 Task: Look for space in Iringa, Tanzania from 6th September, 2023 to 12th September, 2023 for 4 adults in price range Rs.10000 to Rs.14000. Place can be private room with 4 bedrooms having 4 beds and 4 bathrooms. Property type can be house, flat, guest house. Amenities needed are: wifi, TV, free parkinig on premises, gym, breakfast. Booking option can be shelf check-in. Required host language is English.
Action: Mouse moved to (445, 89)
Screenshot: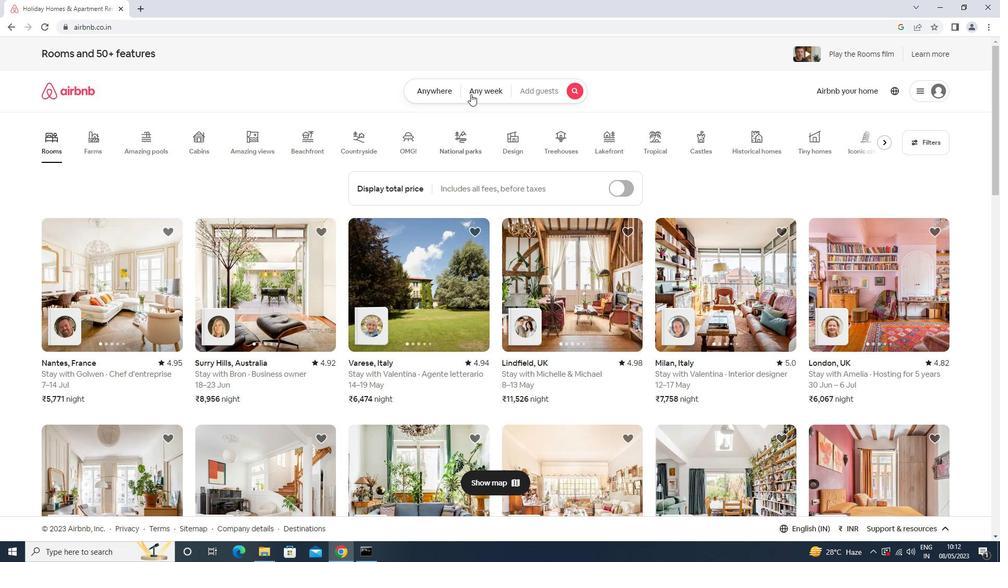 
Action: Mouse pressed left at (445, 89)
Screenshot: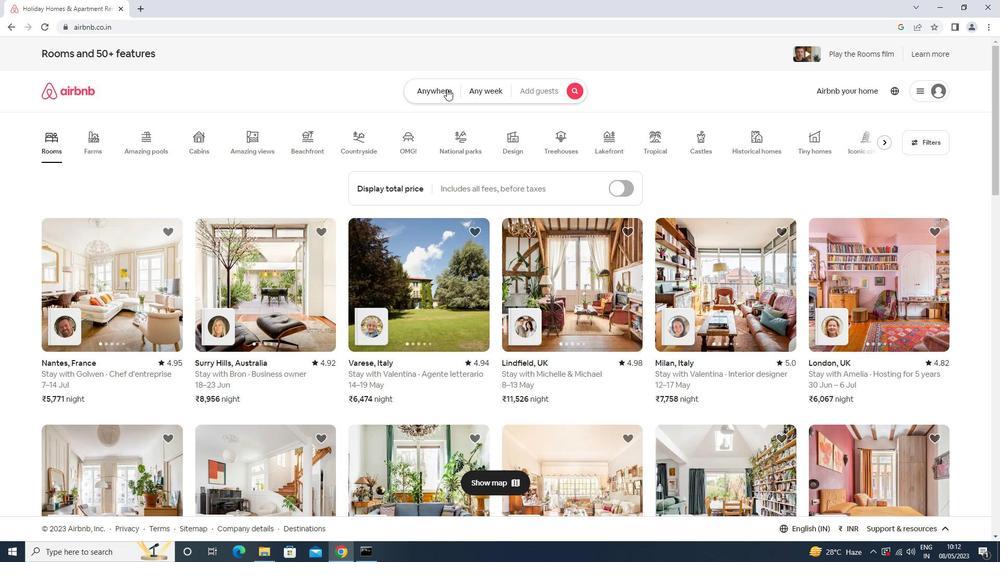 
Action: Mouse moved to (417, 126)
Screenshot: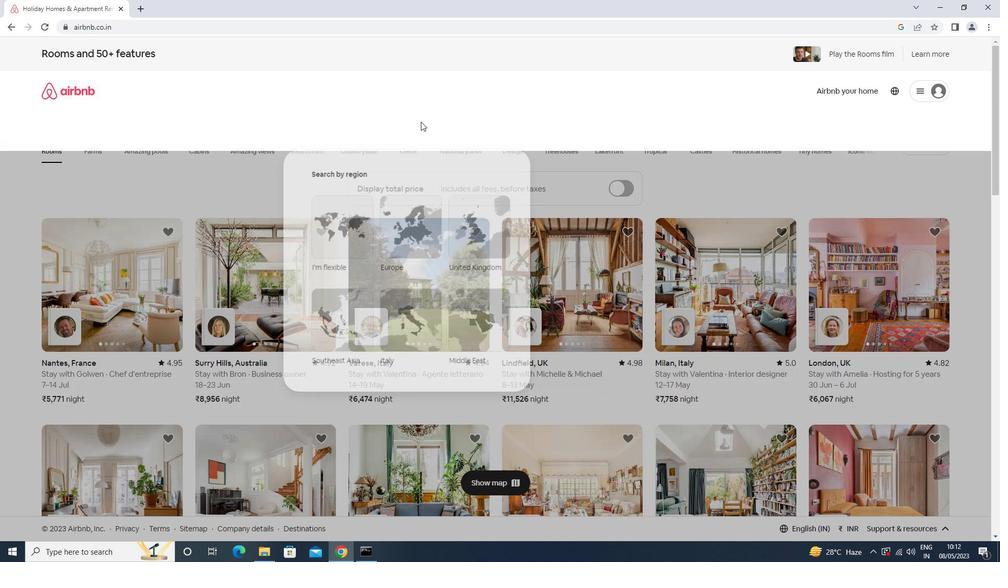 
Action: Mouse pressed left at (417, 126)
Screenshot: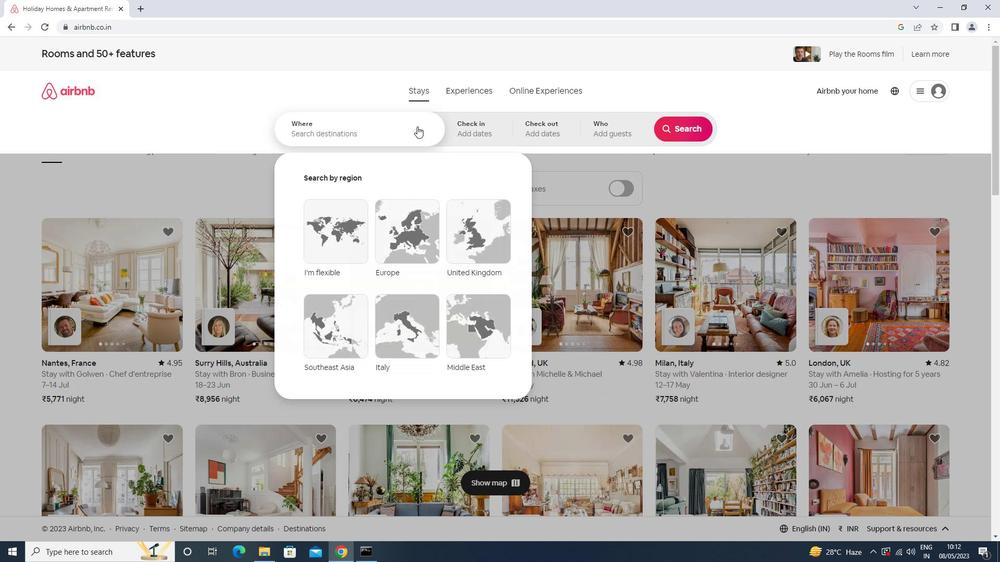 
Action: Key pressed <Key.shift>URINGA,<Key.space><Key.shift>TANZANIA<Key.down><Key.enter>
Screenshot: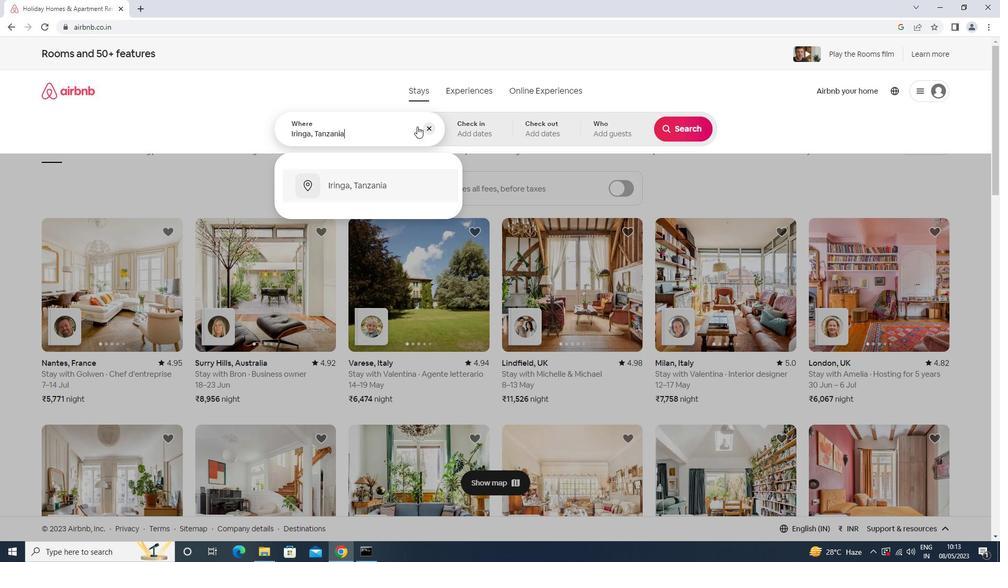 
Action: Mouse moved to (678, 217)
Screenshot: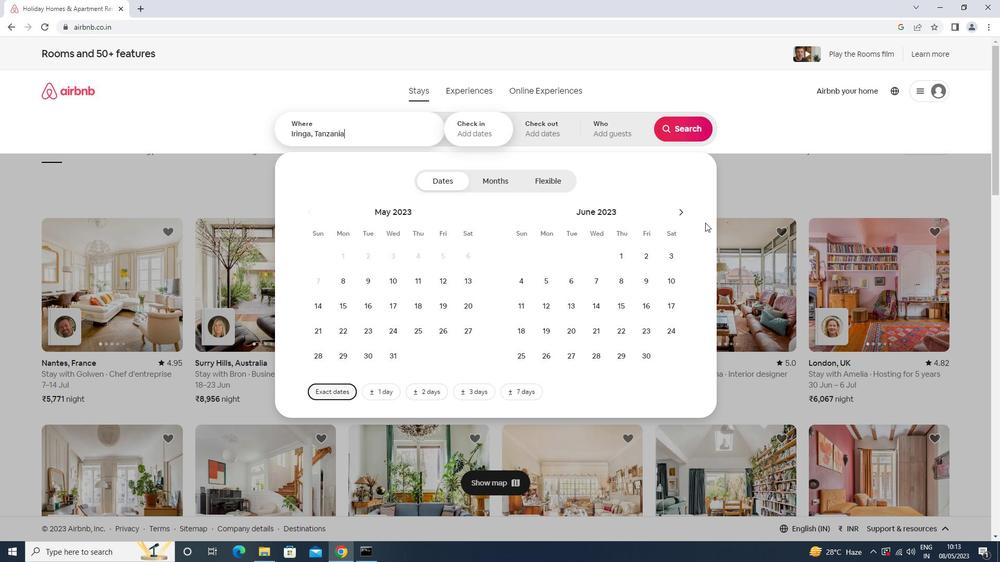 
Action: Mouse pressed left at (678, 217)
Screenshot: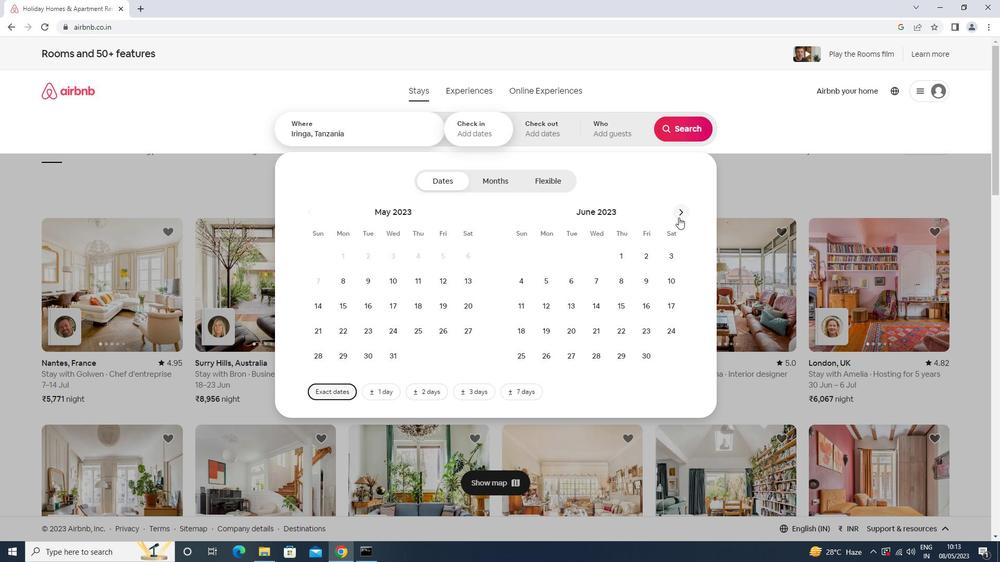 
Action: Mouse pressed left at (678, 217)
Screenshot: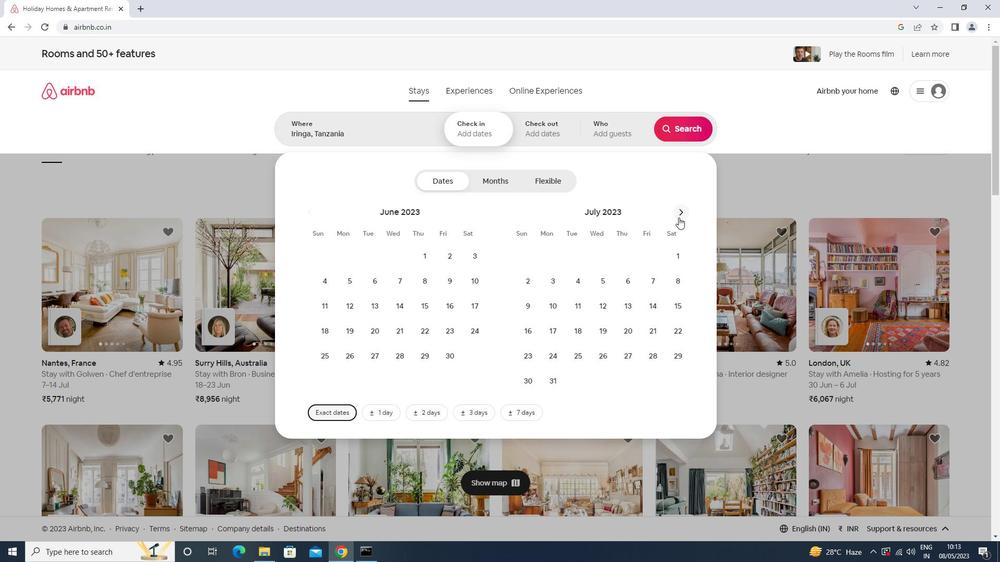 
Action: Mouse pressed left at (678, 217)
Screenshot: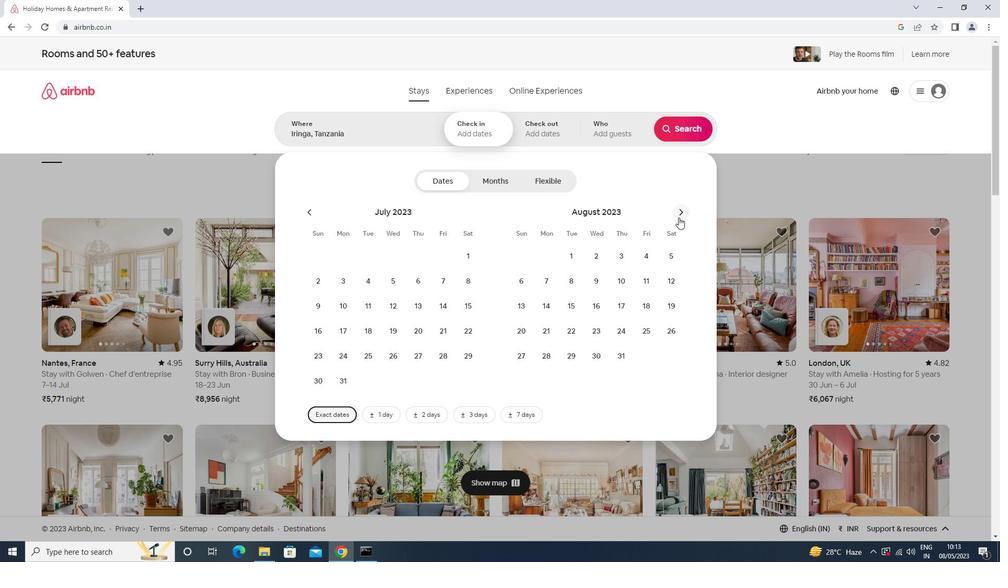 
Action: Mouse pressed left at (678, 217)
Screenshot: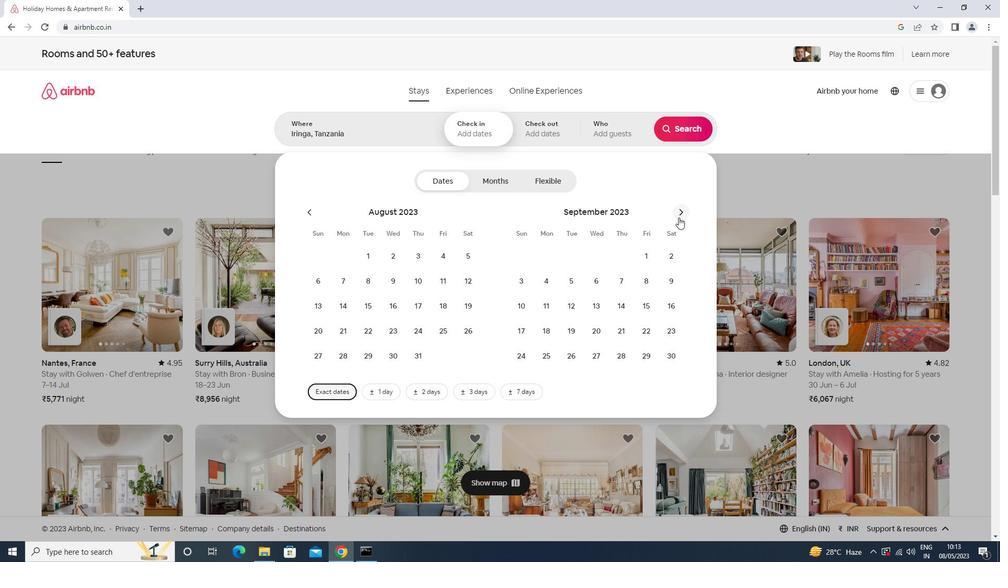 
Action: Mouse moved to (389, 274)
Screenshot: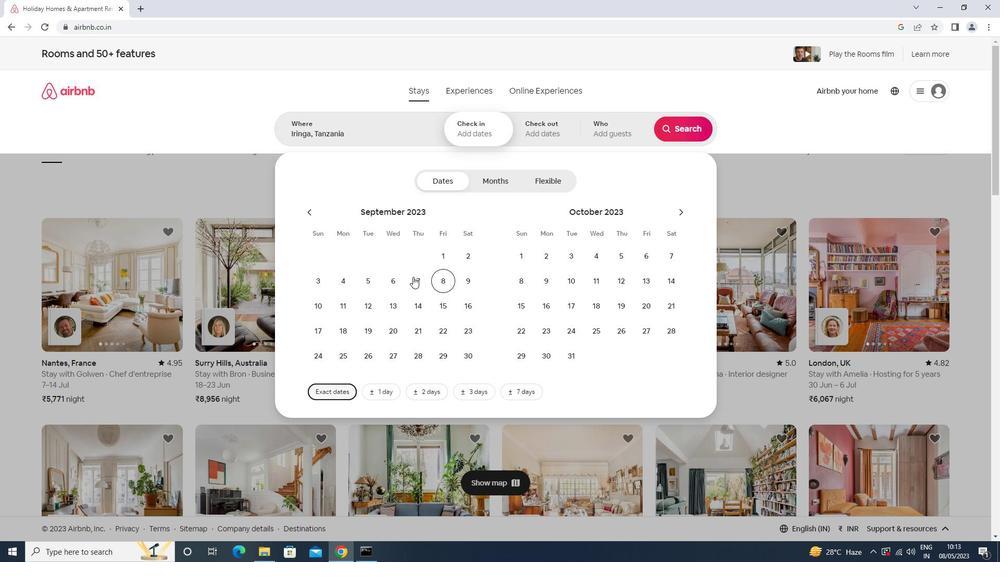 
Action: Mouse pressed left at (389, 274)
Screenshot: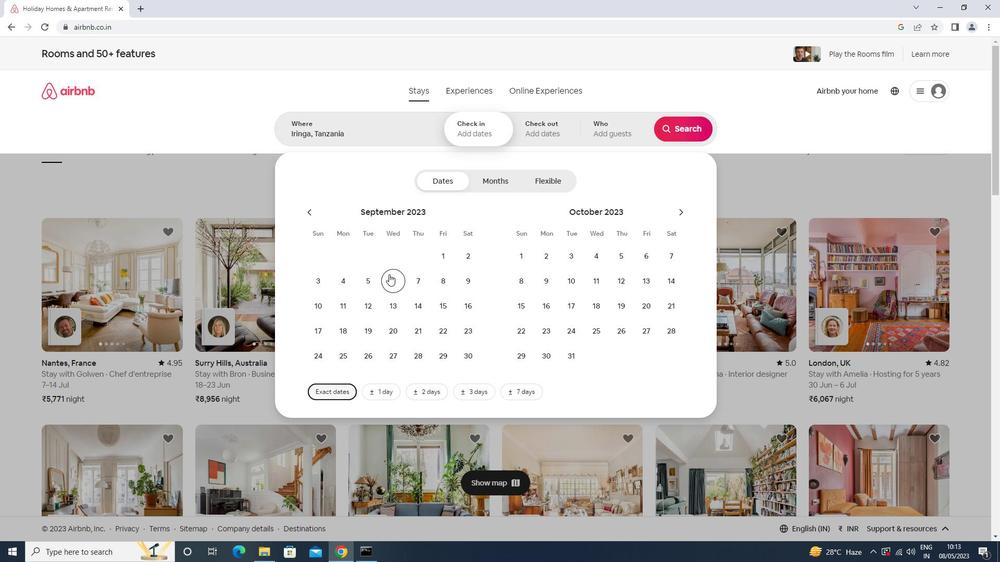 
Action: Mouse moved to (366, 308)
Screenshot: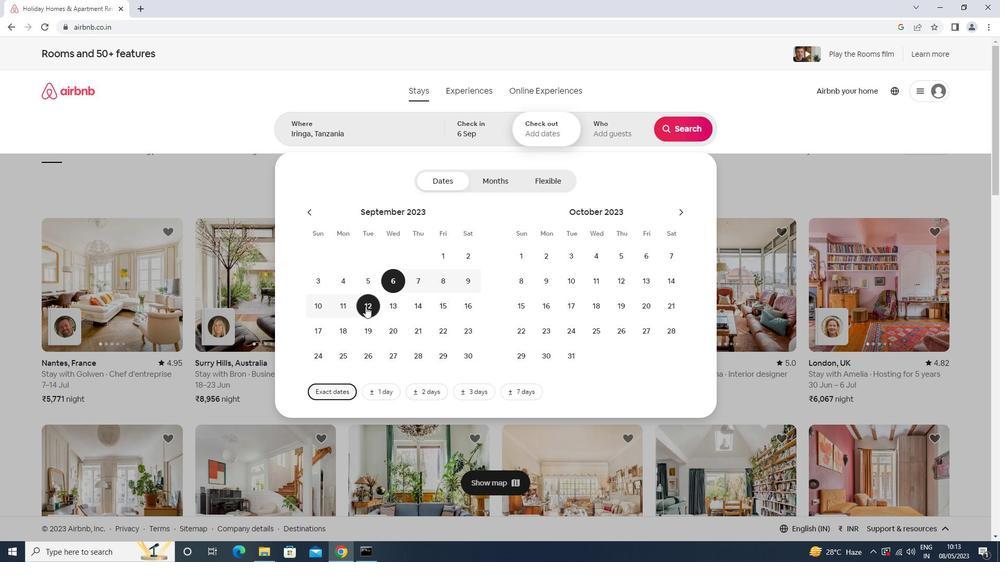 
Action: Mouse pressed left at (366, 308)
Screenshot: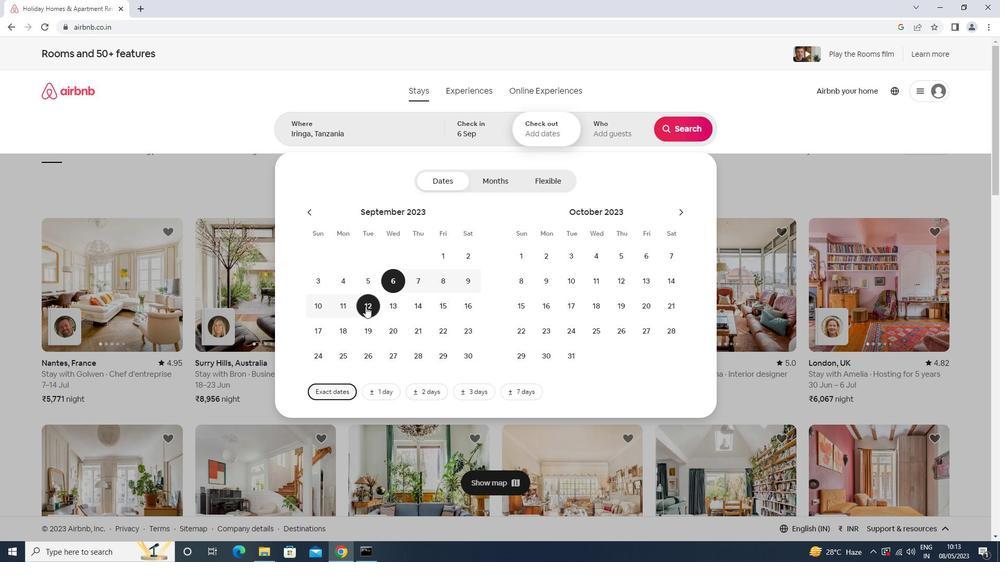 
Action: Mouse moved to (609, 134)
Screenshot: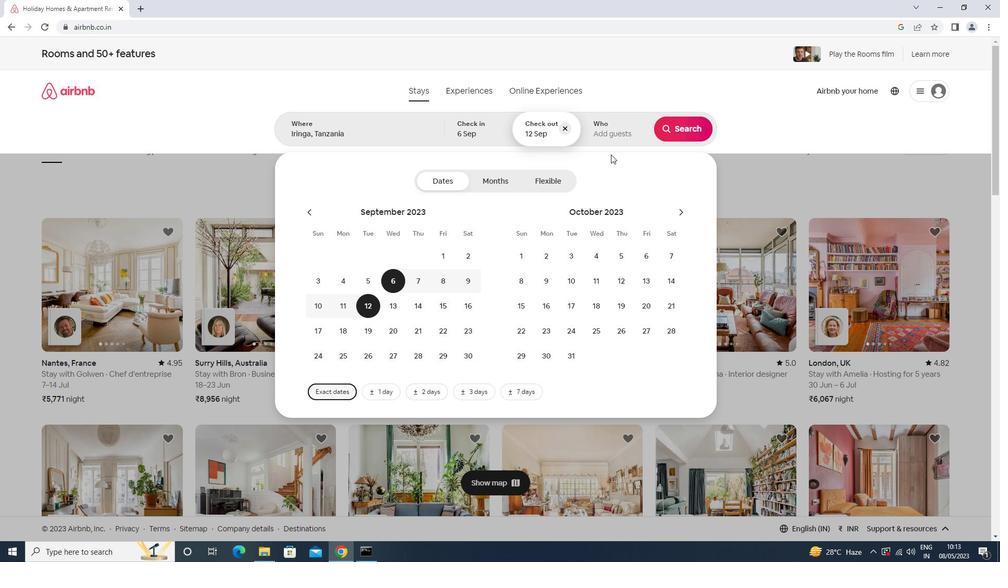 
Action: Mouse pressed left at (609, 134)
Screenshot: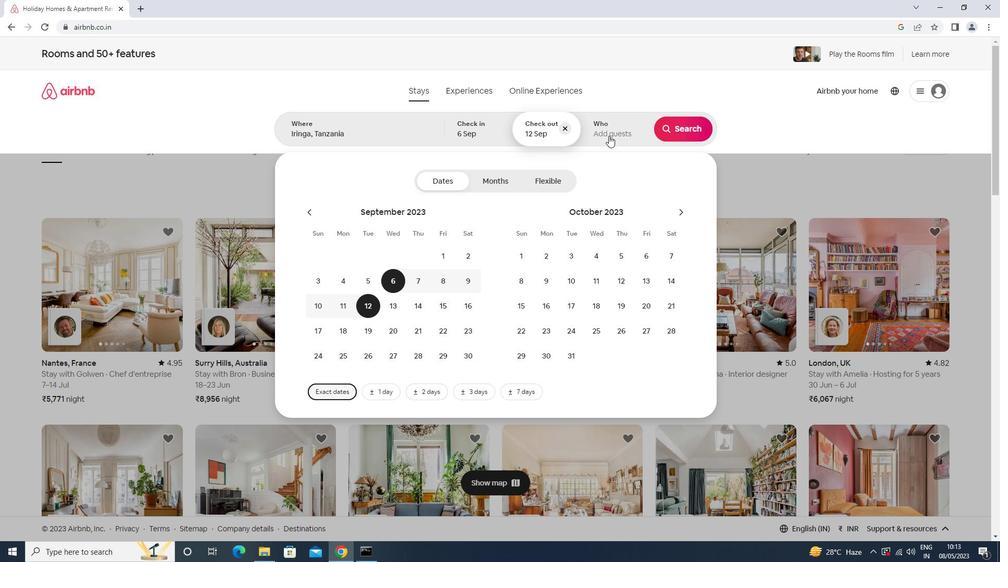 
Action: Mouse moved to (688, 183)
Screenshot: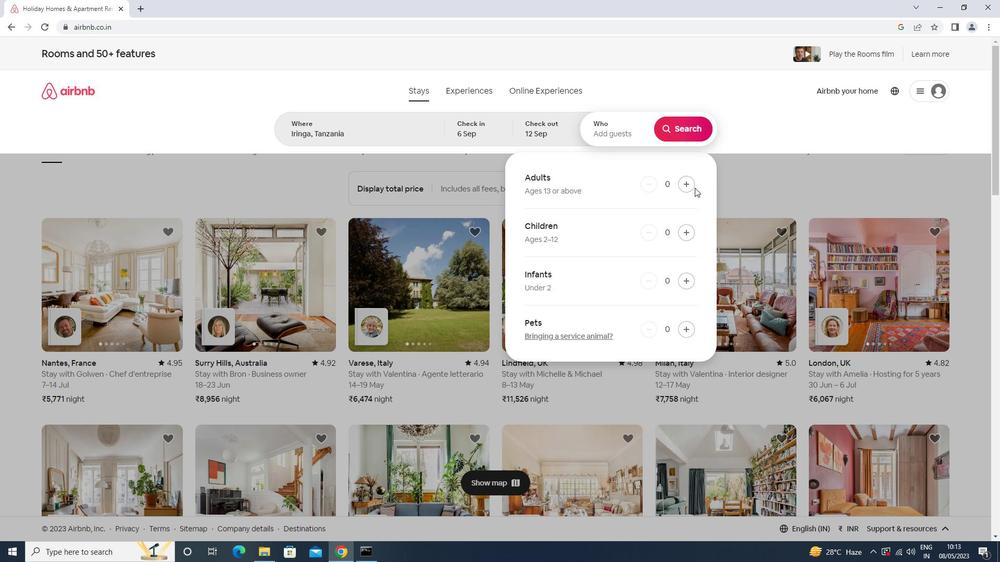 
Action: Mouse pressed left at (688, 183)
Screenshot: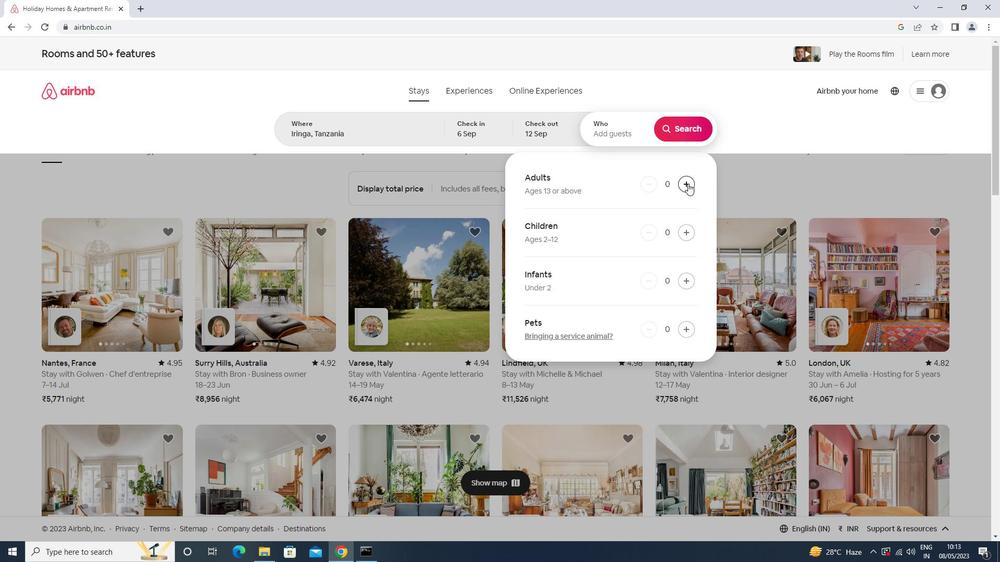 
Action: Mouse pressed left at (688, 183)
Screenshot: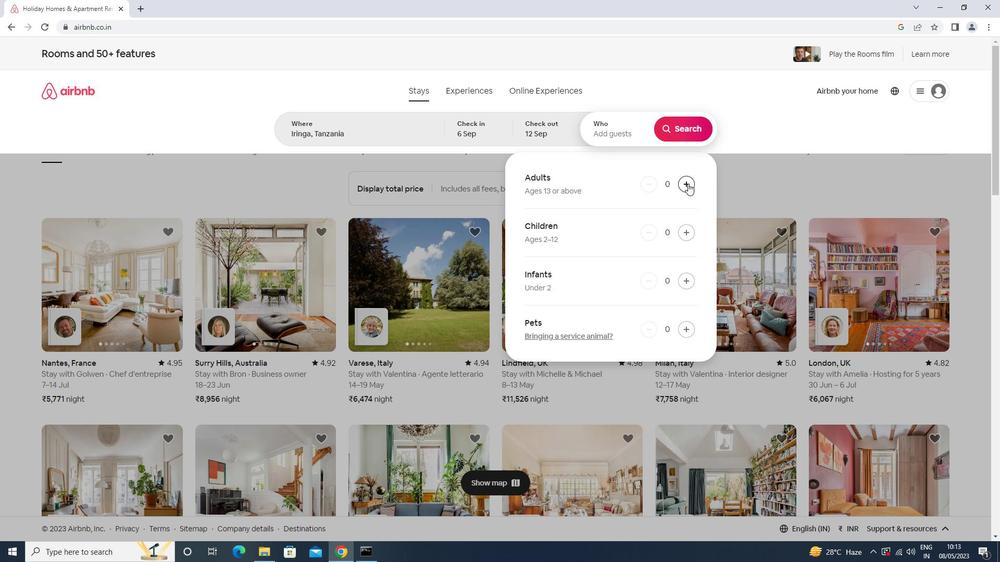 
Action: Mouse pressed left at (688, 183)
Screenshot: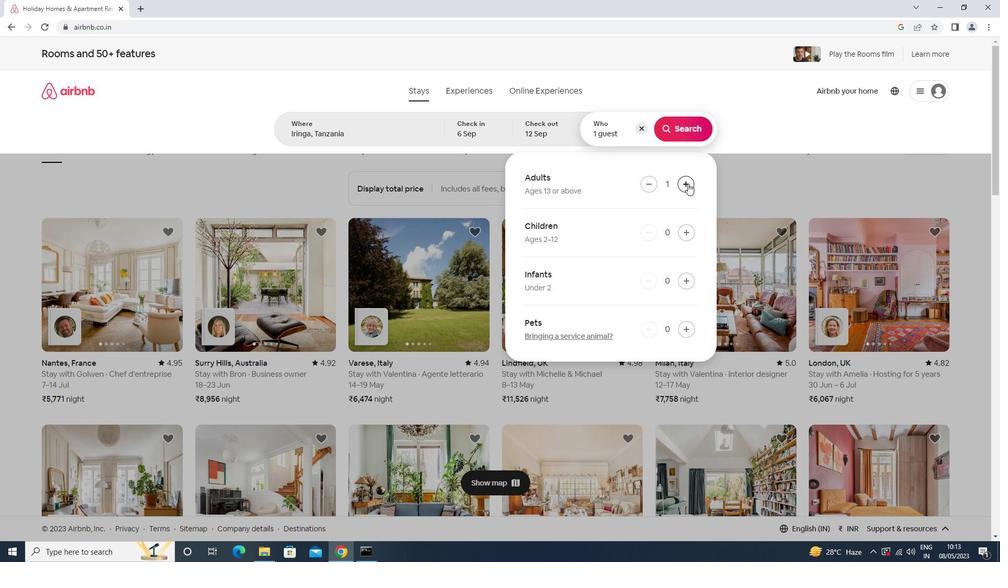 
Action: Mouse pressed left at (688, 183)
Screenshot: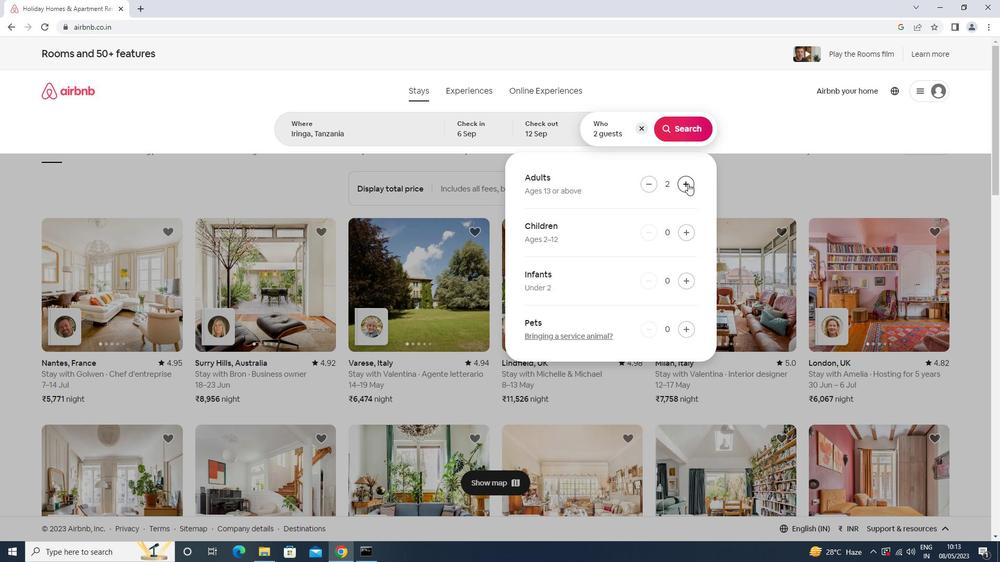 
Action: Mouse pressed left at (688, 183)
Screenshot: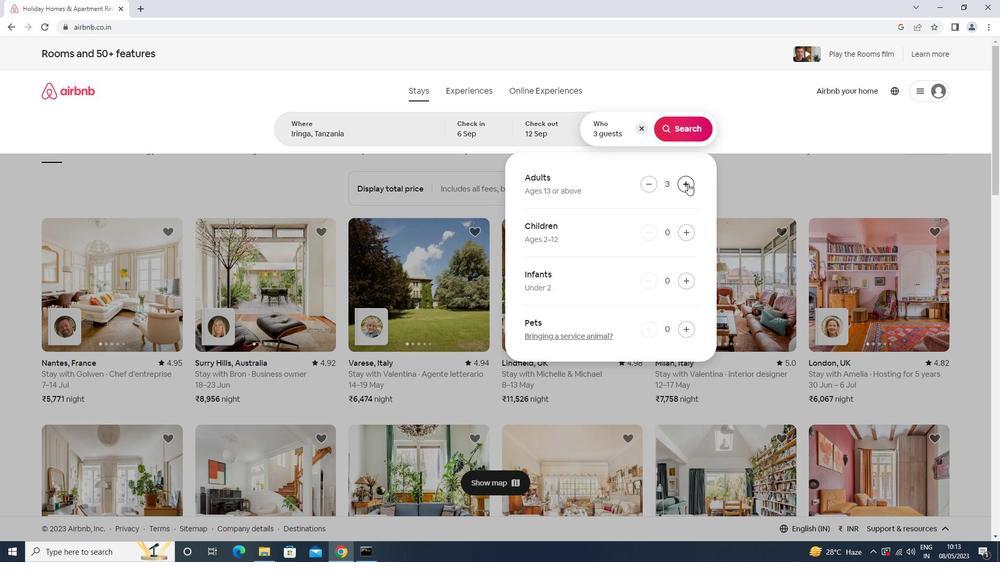 
Action: Mouse moved to (655, 186)
Screenshot: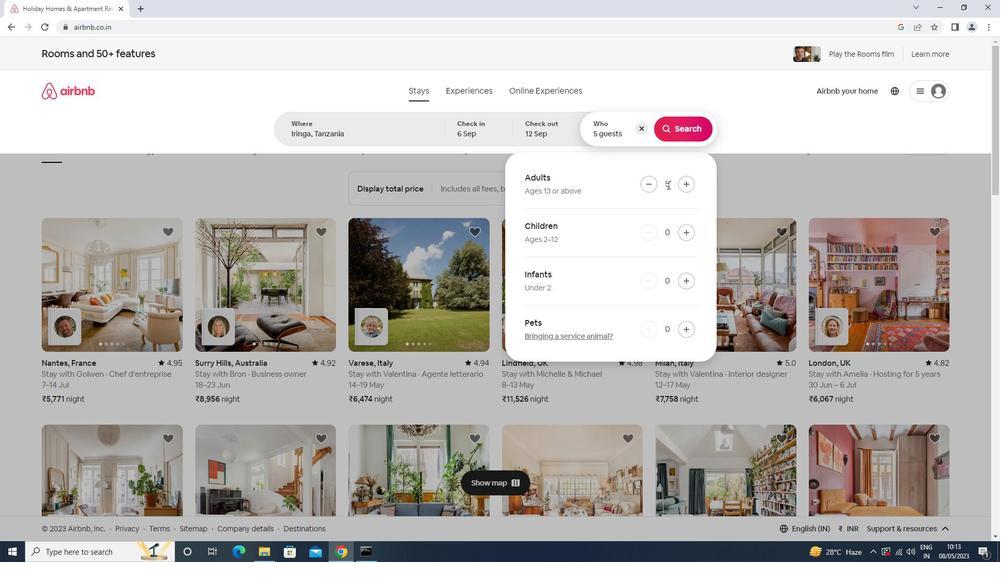 
Action: Mouse pressed left at (655, 186)
Screenshot: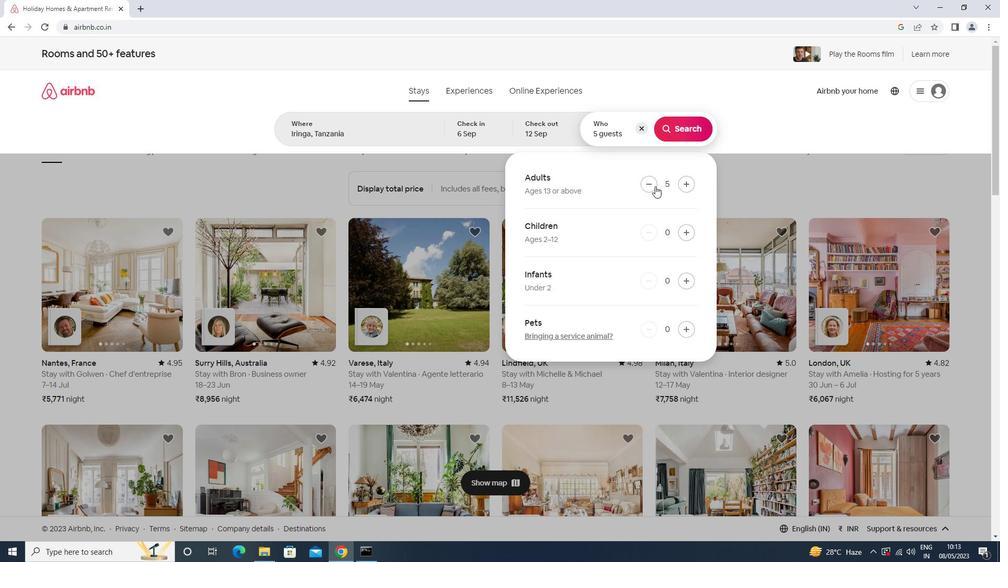 
Action: Mouse moved to (688, 128)
Screenshot: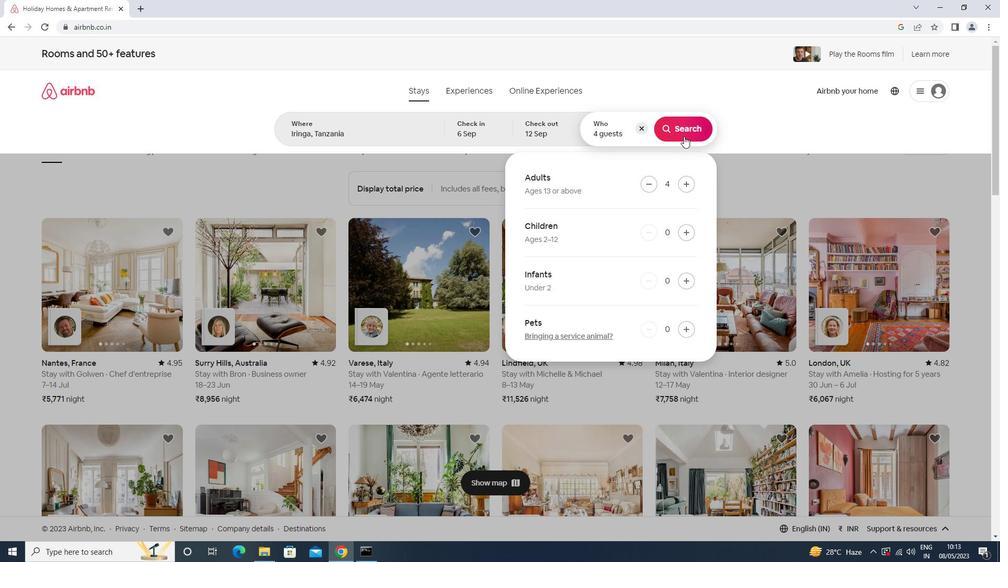 
Action: Mouse pressed left at (688, 128)
Screenshot: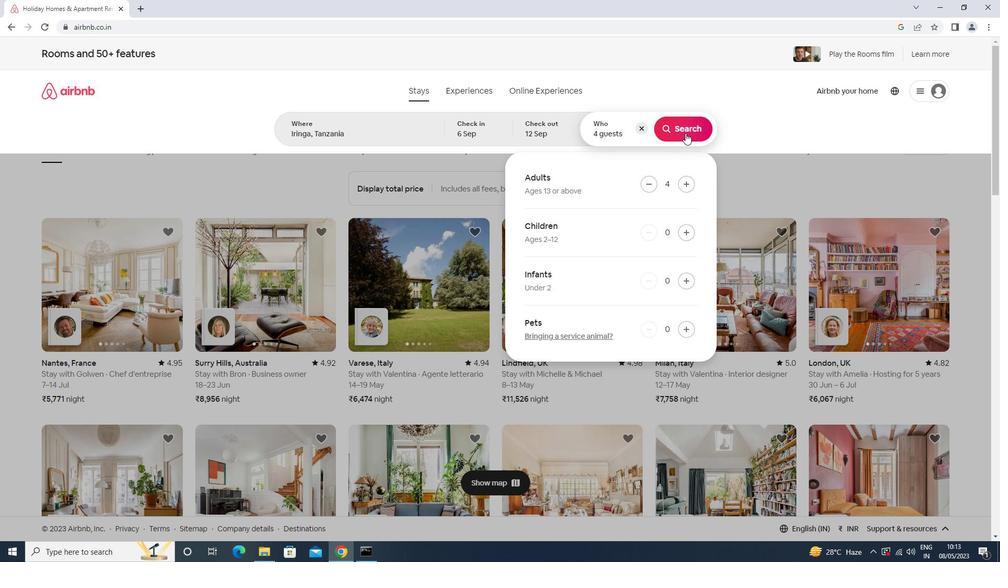 
Action: Mouse moved to (947, 97)
Screenshot: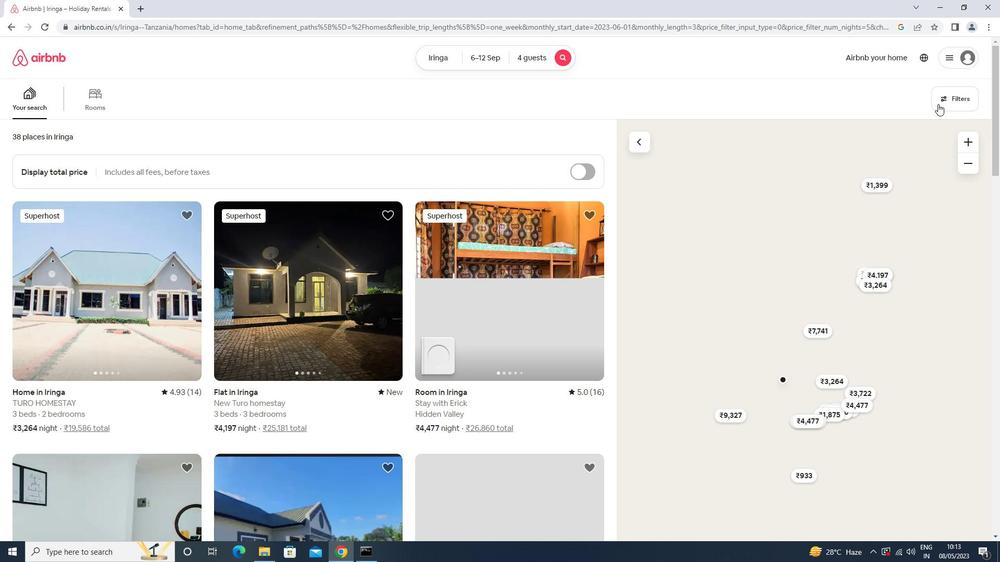 
Action: Mouse pressed left at (947, 97)
Screenshot: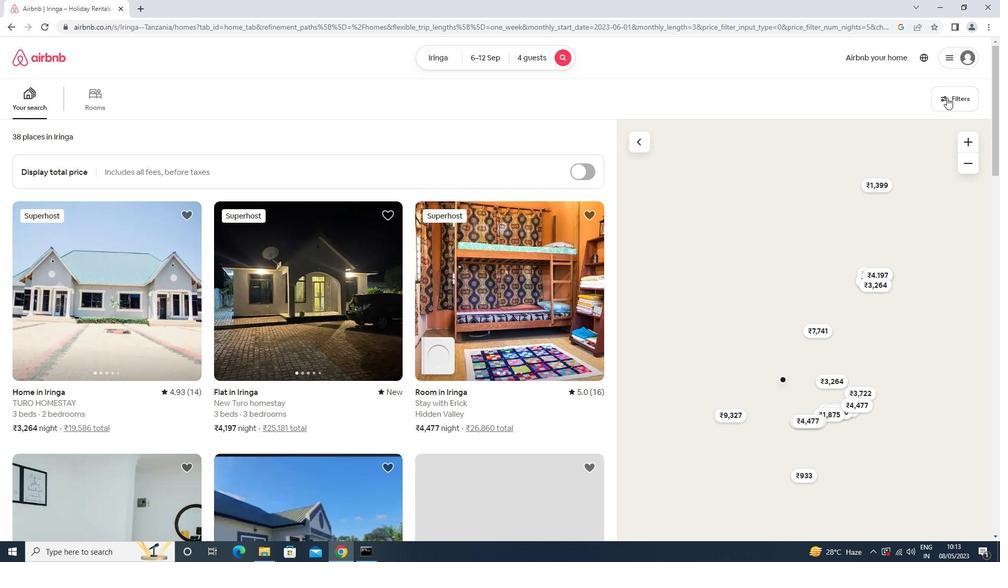 
Action: Mouse moved to (401, 356)
Screenshot: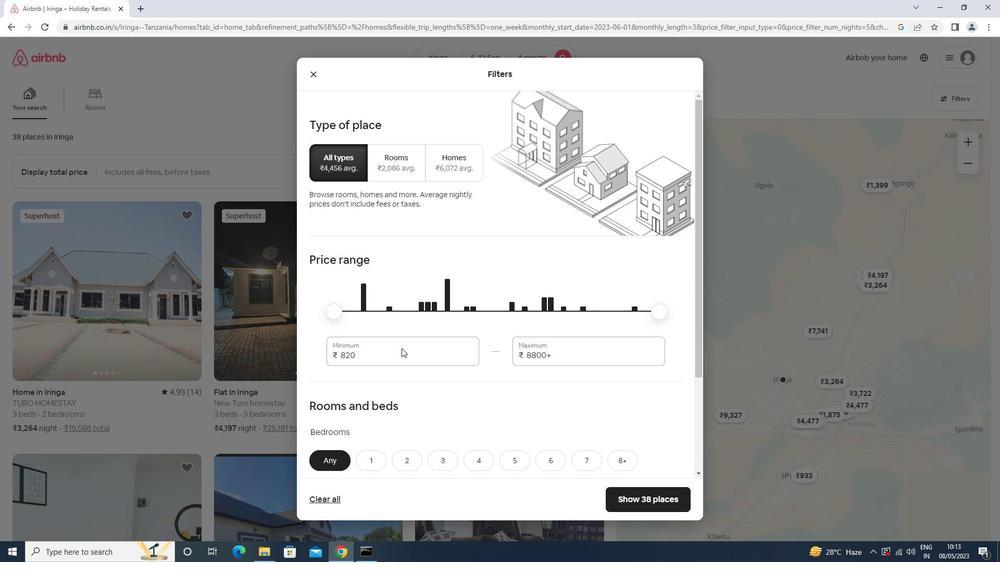 
Action: Mouse pressed left at (401, 356)
Screenshot: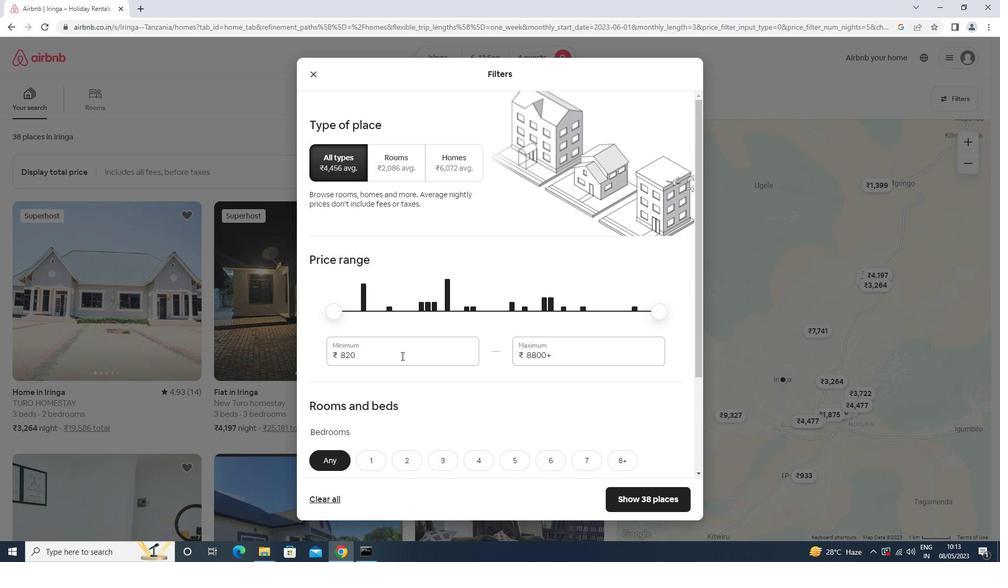 
Action: Mouse moved to (398, 357)
Screenshot: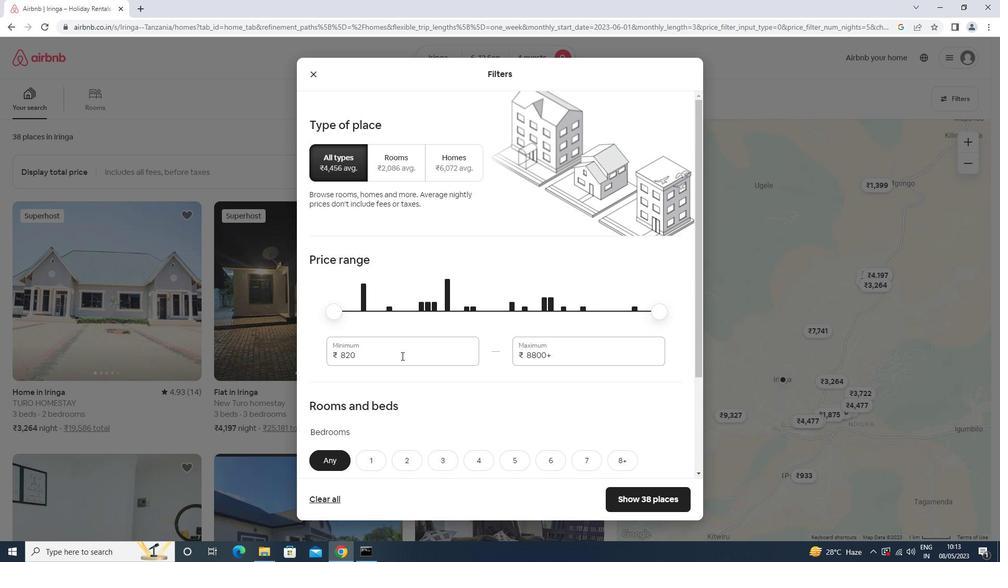 
Action: Key pressed <Key.backspace><Key.backspace><Key.backspace>10000<Key.tab>14000
Screenshot: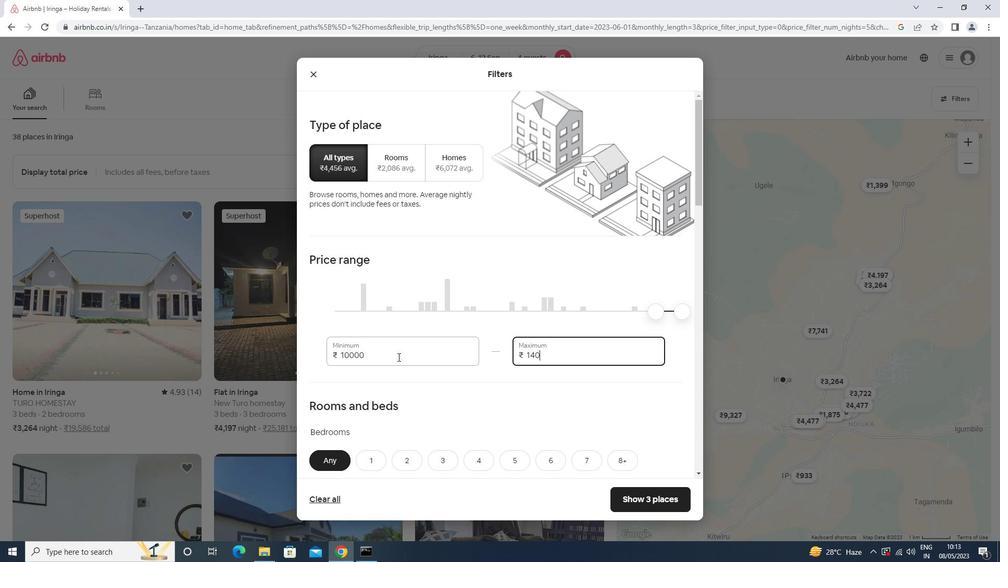 
Action: Mouse moved to (391, 357)
Screenshot: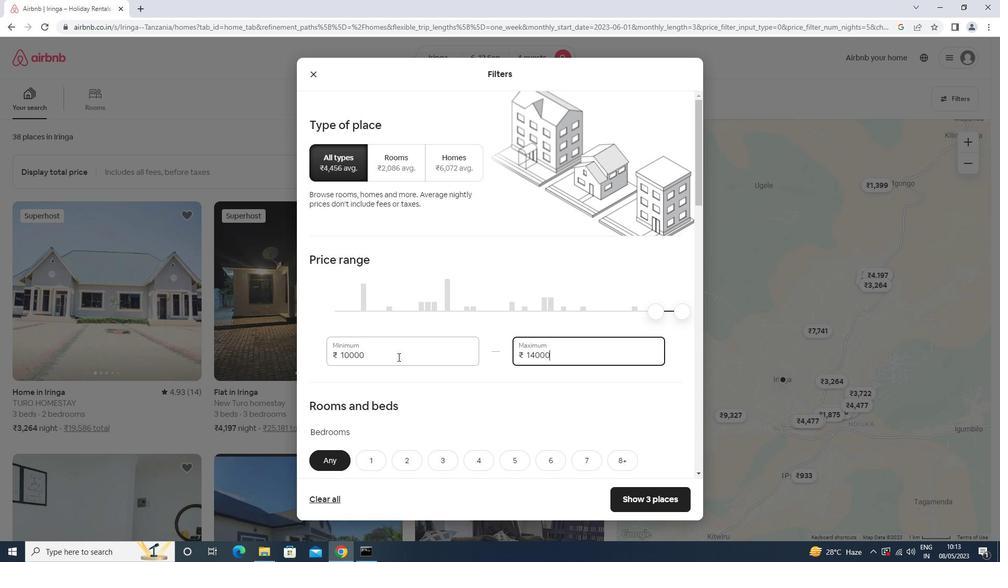 
Action: Mouse scrolled (391, 356) with delta (0, 0)
Screenshot: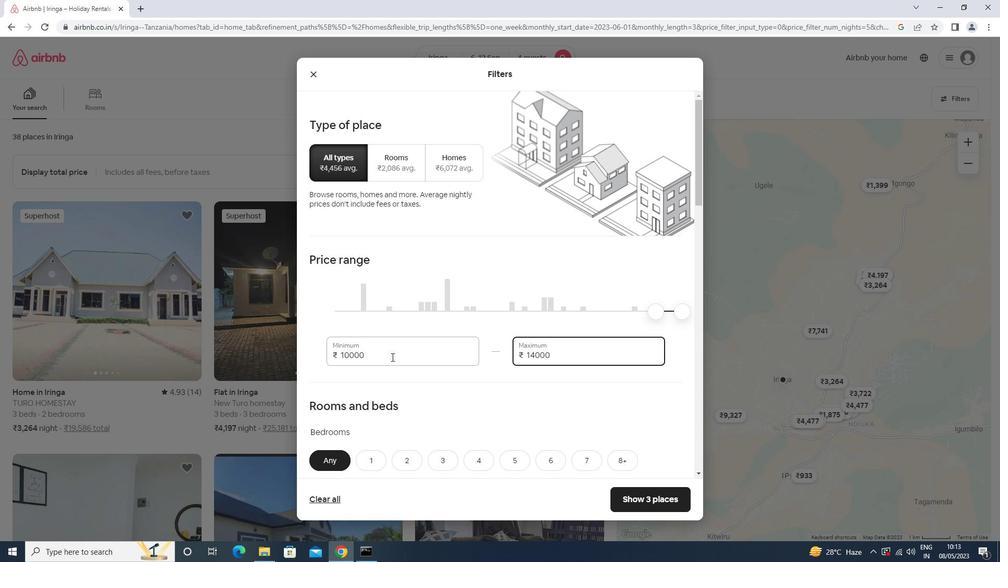 
Action: Mouse moved to (391, 357)
Screenshot: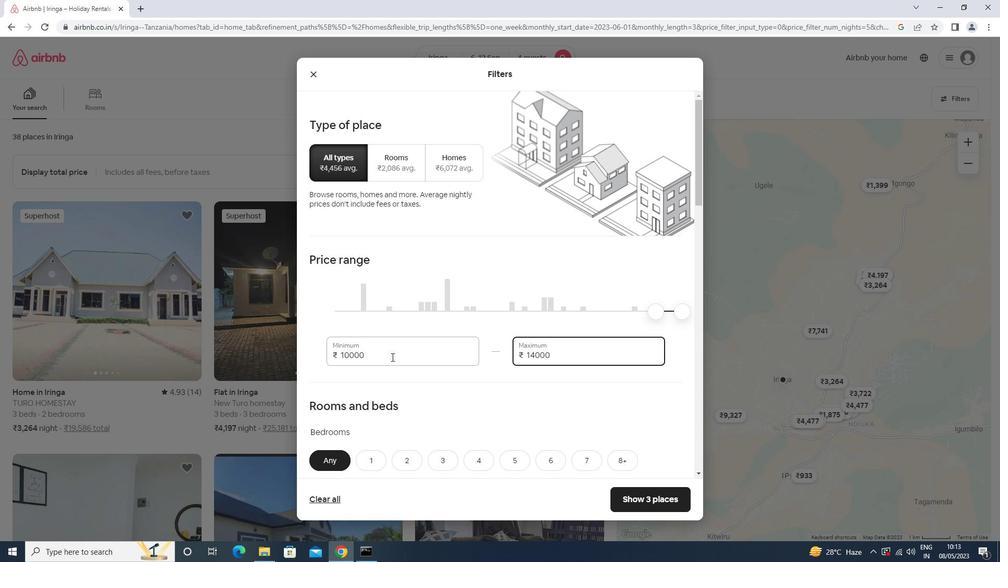 
Action: Mouse scrolled (391, 356) with delta (0, 0)
Screenshot: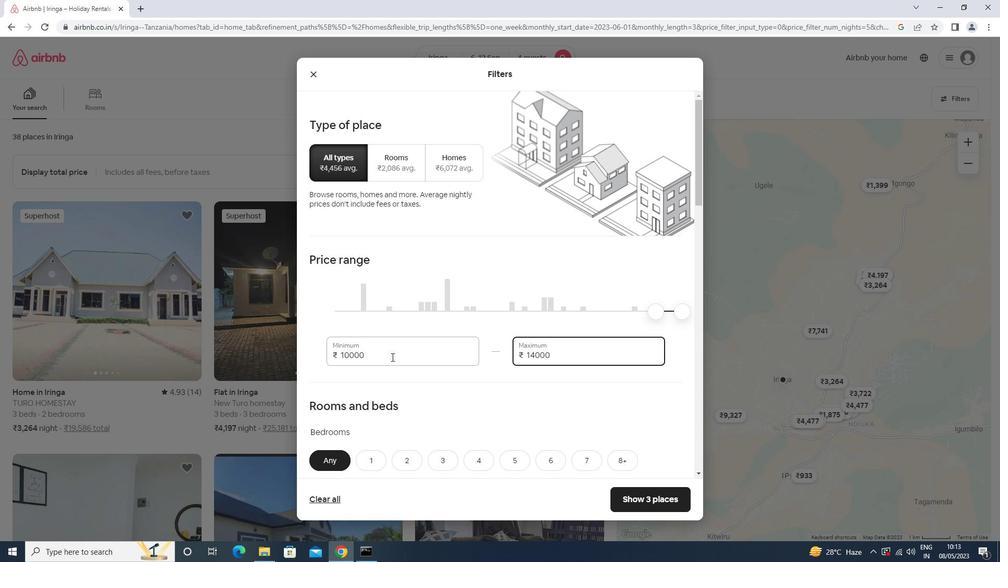
Action: Mouse moved to (471, 354)
Screenshot: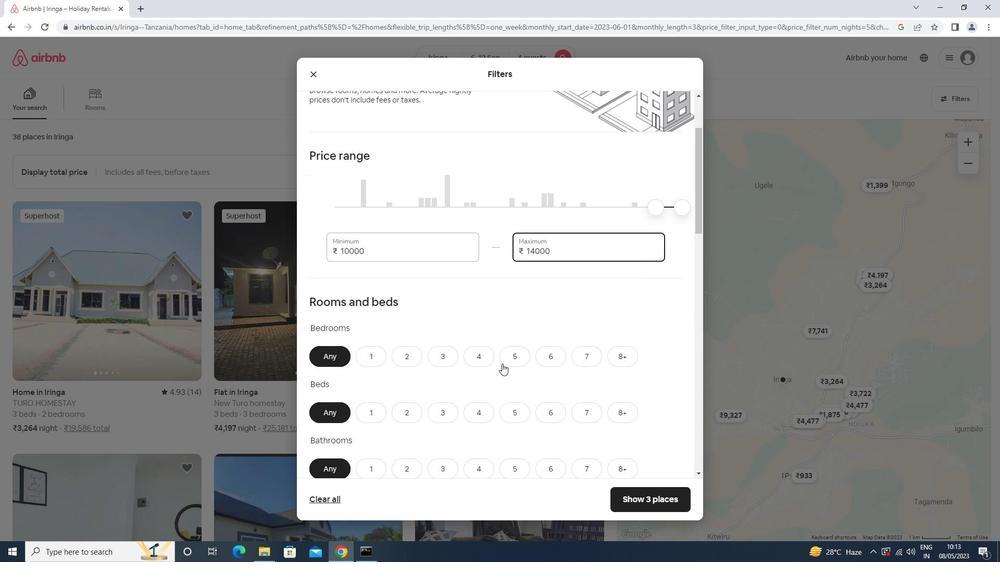 
Action: Mouse pressed left at (471, 354)
Screenshot: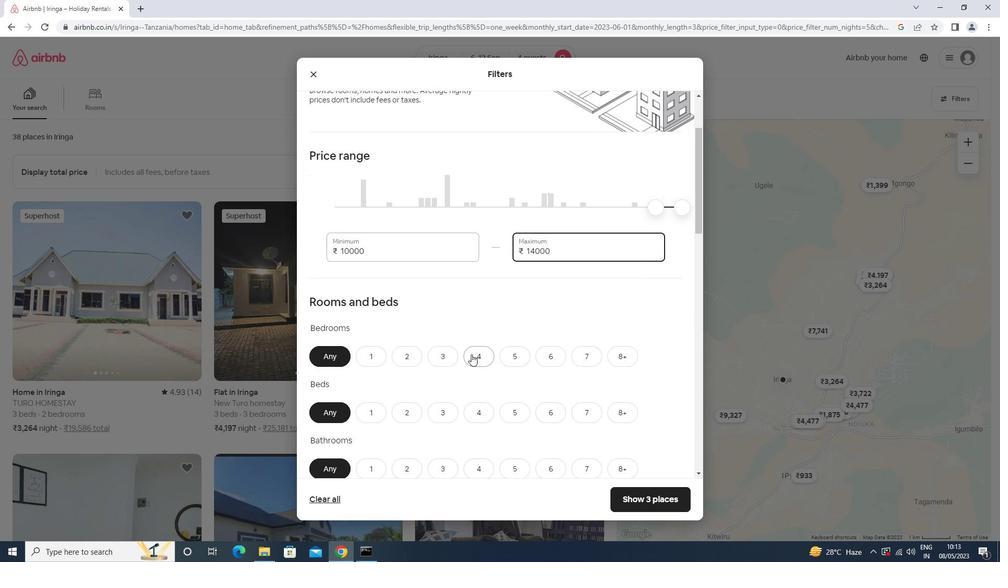 
Action: Mouse moved to (477, 409)
Screenshot: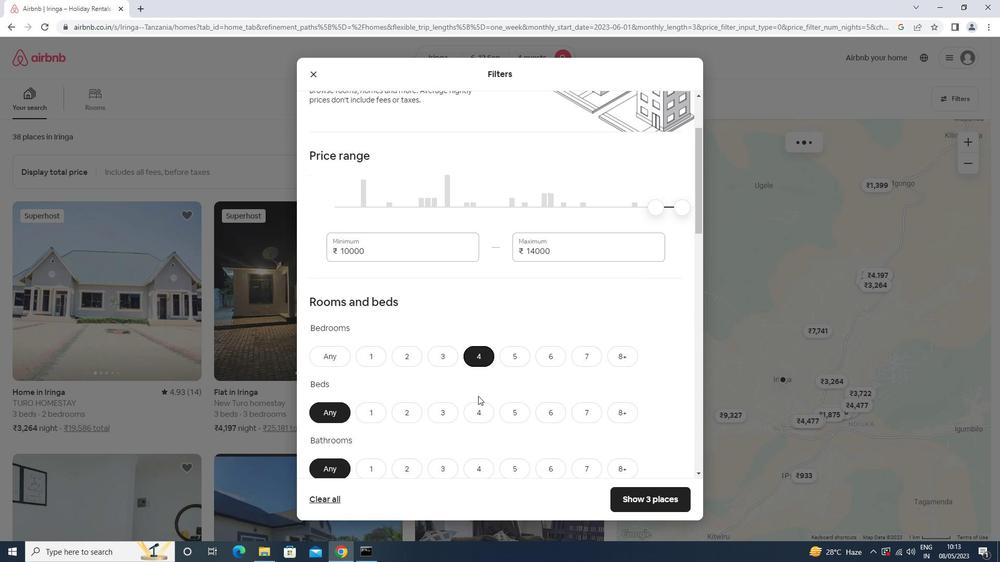 
Action: Mouse pressed left at (477, 409)
Screenshot: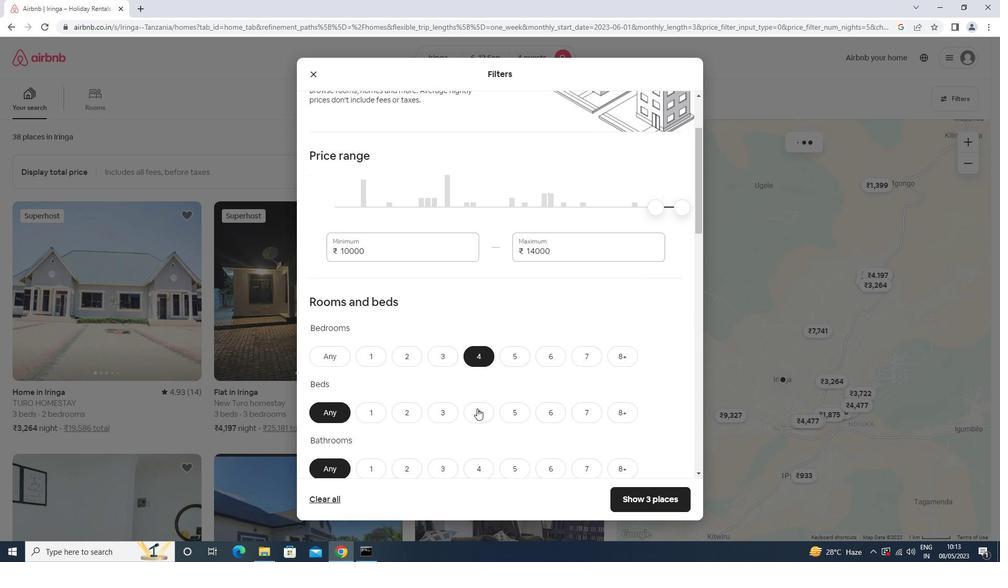 
Action: Mouse moved to (479, 465)
Screenshot: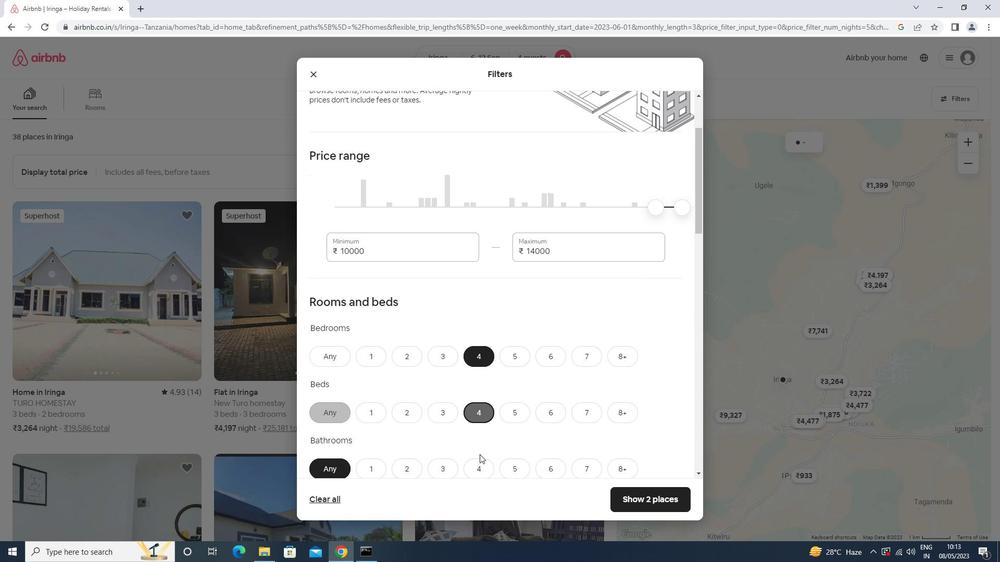 
Action: Mouse pressed left at (479, 465)
Screenshot: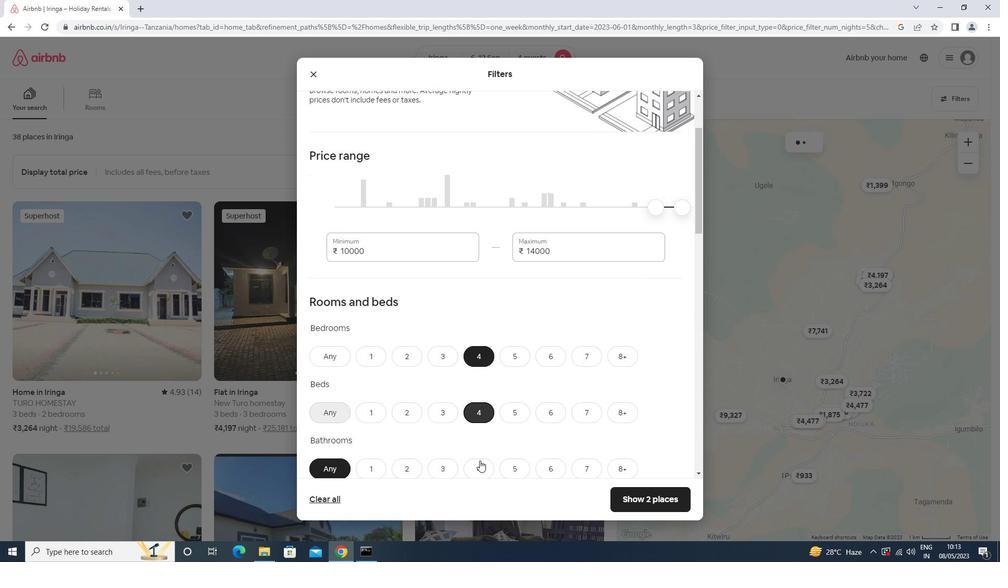 
Action: Mouse moved to (433, 382)
Screenshot: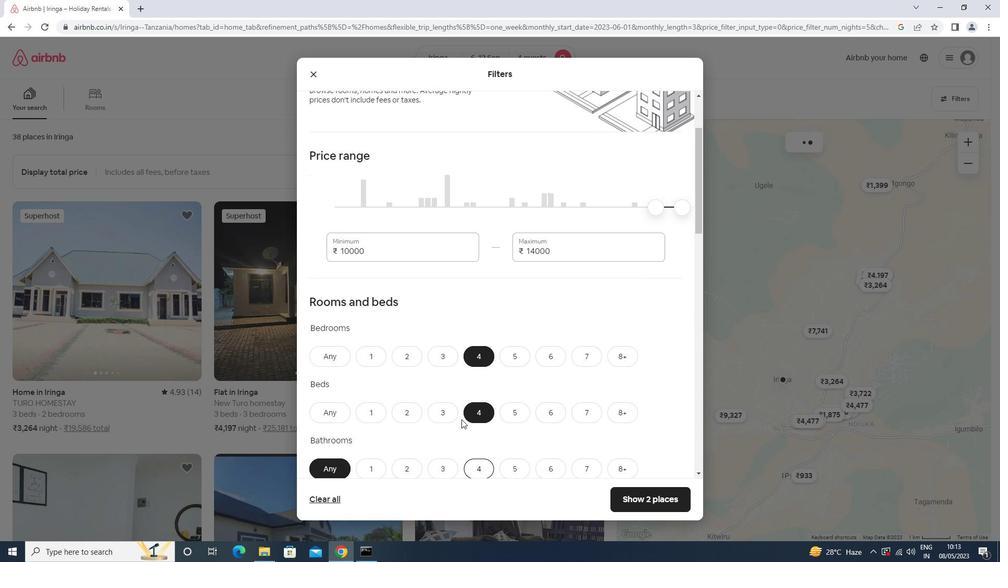 
Action: Mouse scrolled (433, 382) with delta (0, 0)
Screenshot: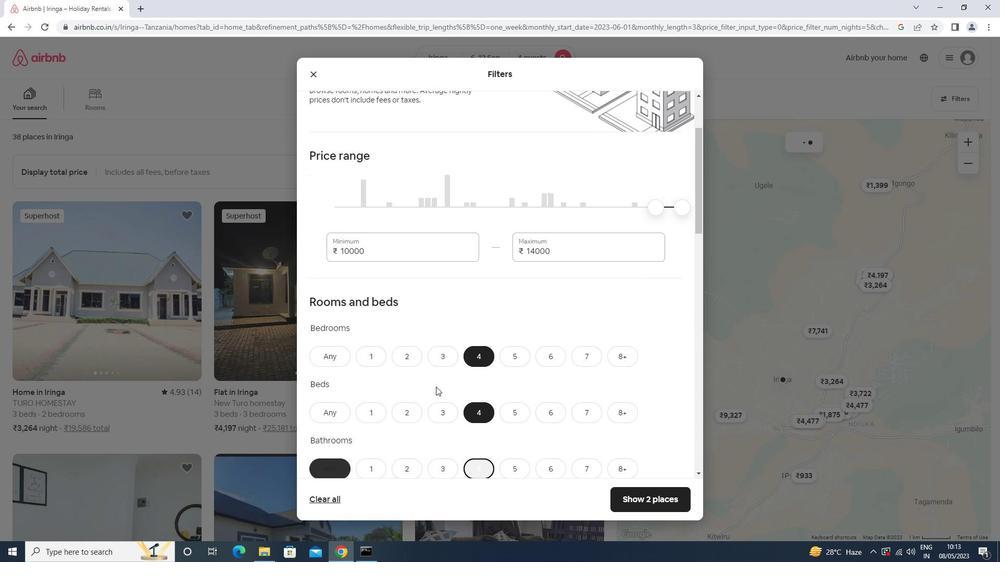 
Action: Mouse scrolled (433, 382) with delta (0, 0)
Screenshot: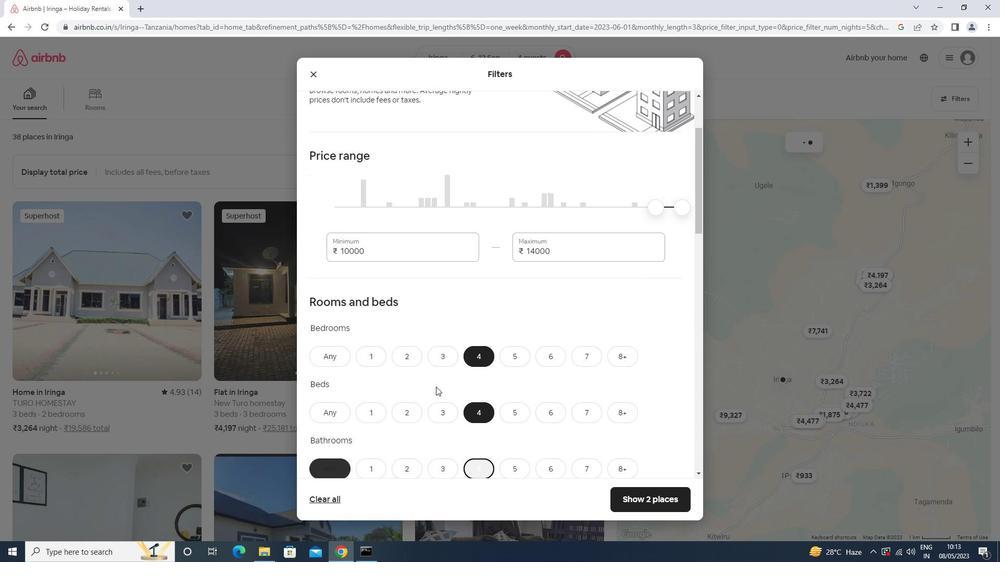 
Action: Mouse scrolled (433, 382) with delta (0, 0)
Screenshot: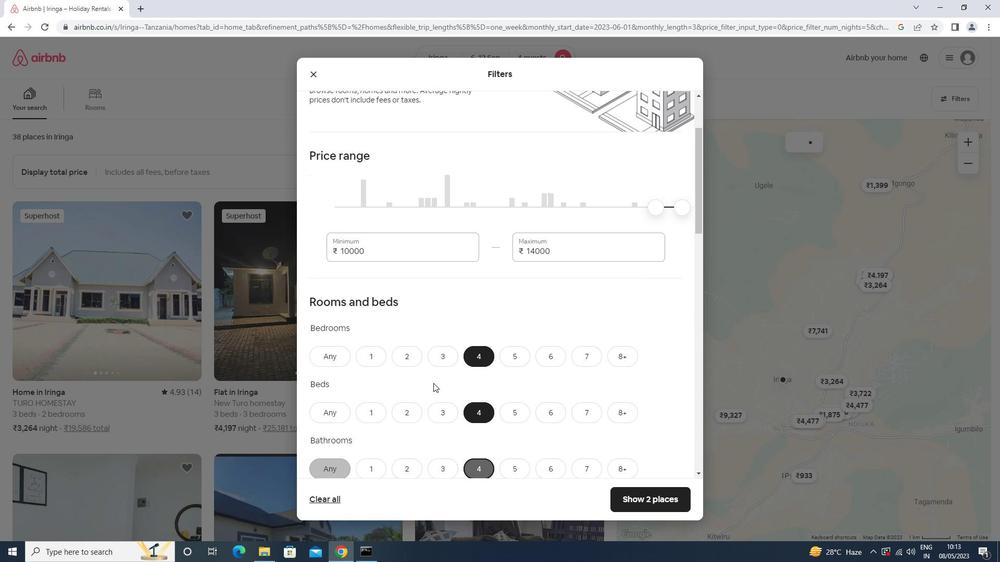 
Action: Mouse scrolled (433, 382) with delta (0, 0)
Screenshot: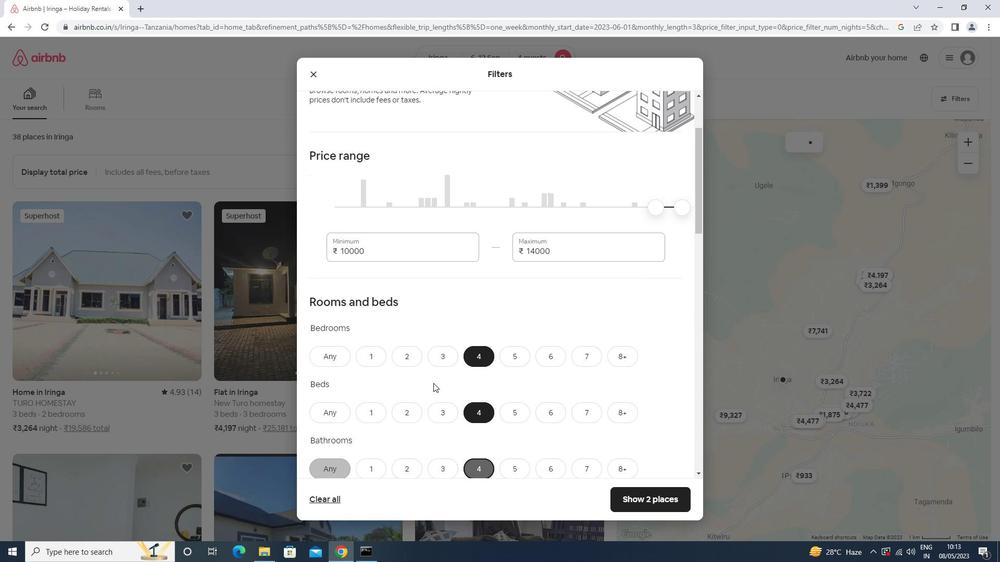 
Action: Mouse scrolled (433, 382) with delta (0, 0)
Screenshot: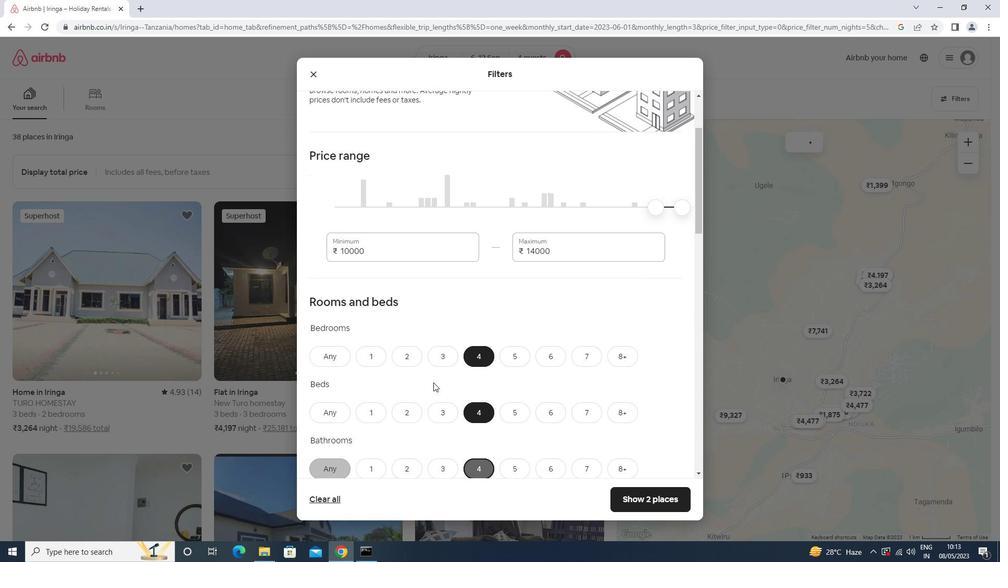 
Action: Mouse moved to (370, 324)
Screenshot: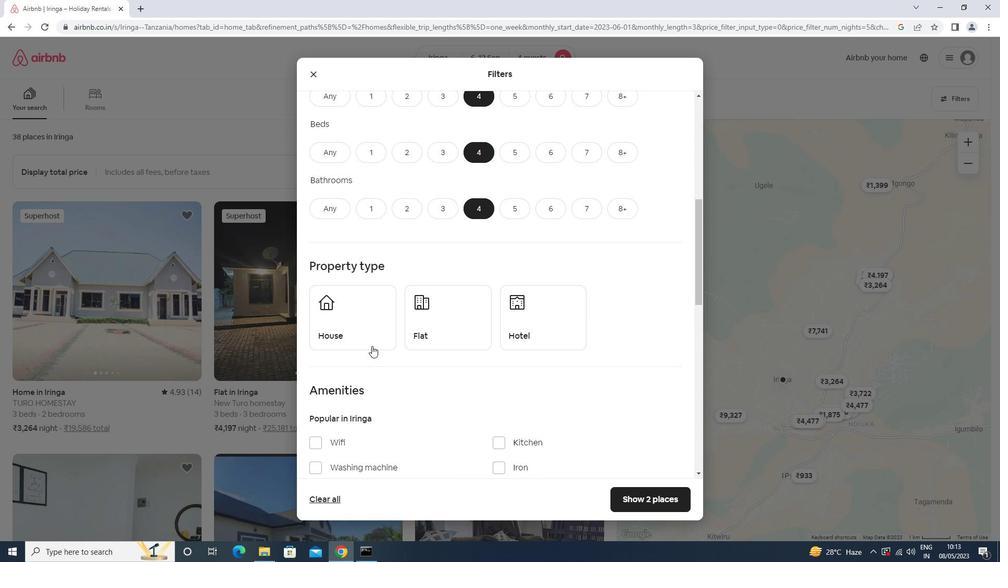 
Action: Mouse pressed left at (370, 324)
Screenshot: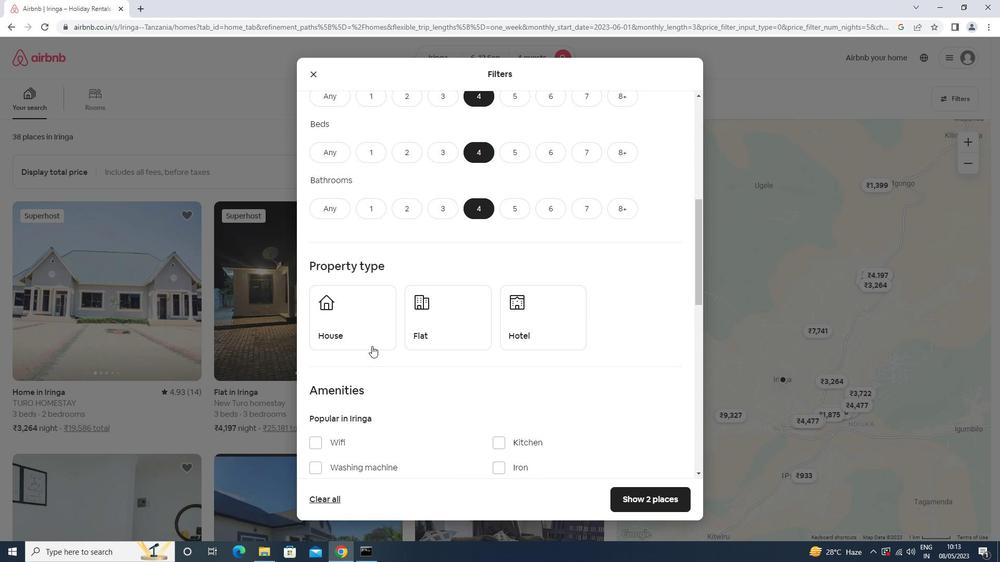 
Action: Mouse moved to (466, 319)
Screenshot: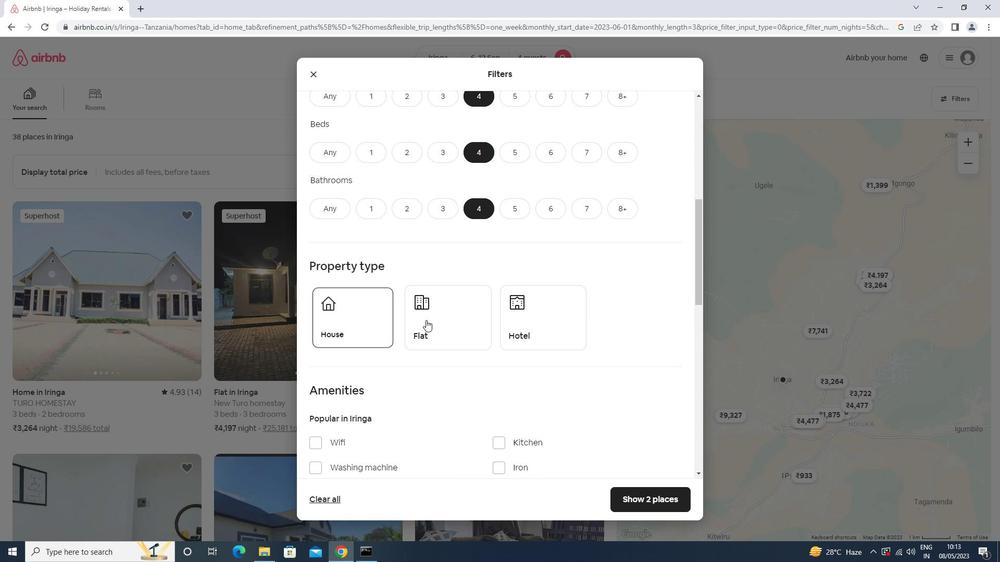 
Action: Mouse pressed left at (466, 319)
Screenshot: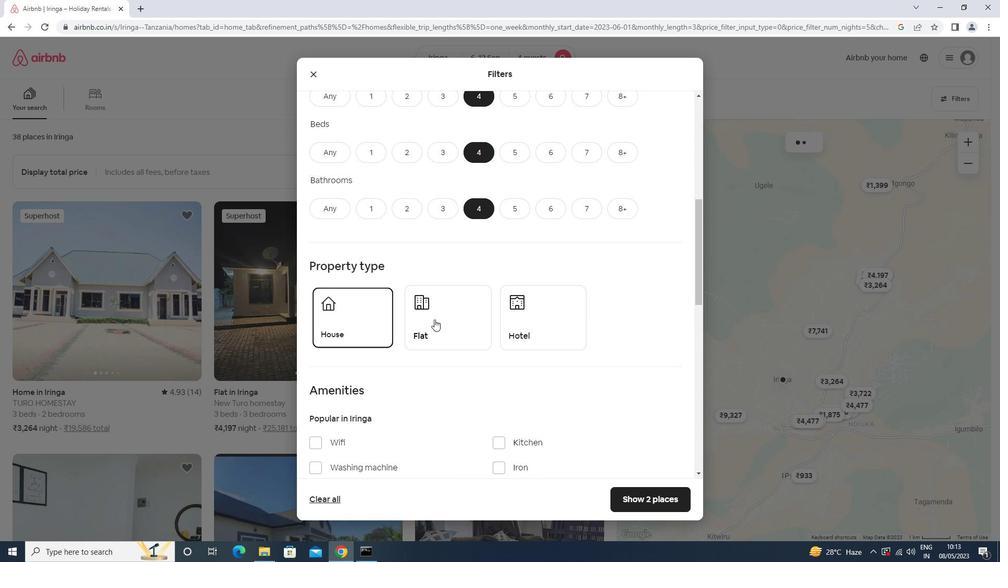 
Action: Mouse moved to (502, 321)
Screenshot: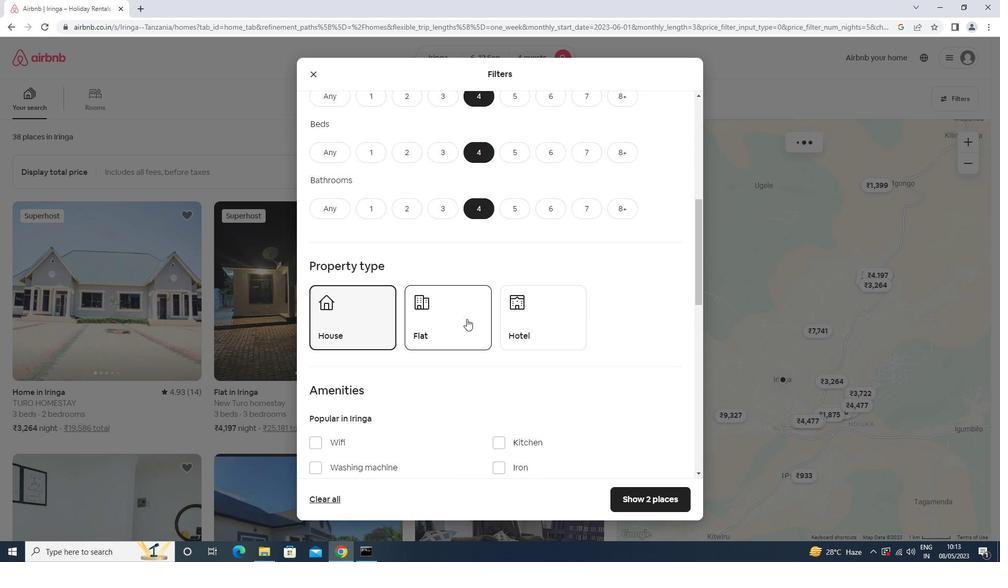 
Action: Mouse scrolled (502, 320) with delta (0, 0)
Screenshot: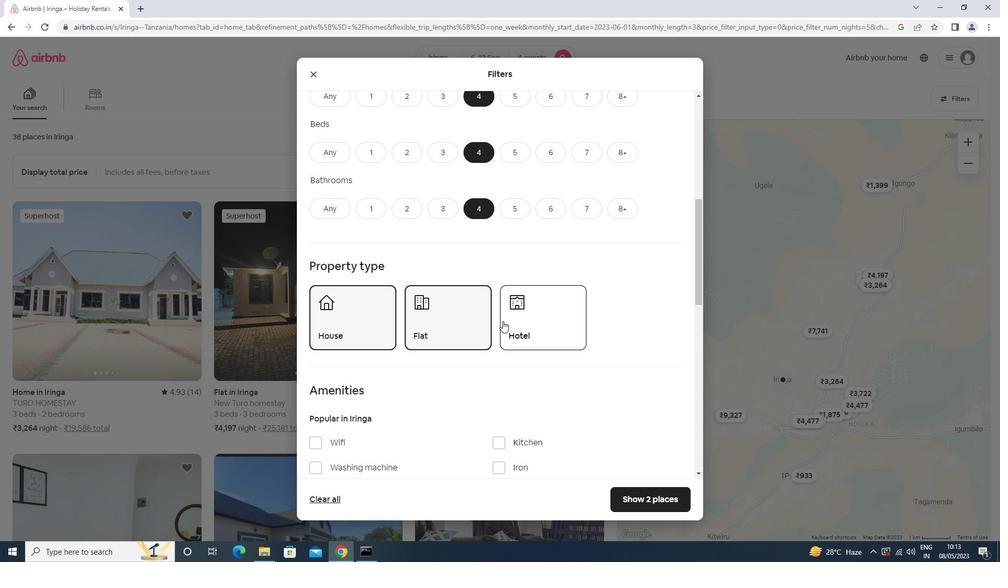 
Action: Mouse scrolled (502, 320) with delta (0, 0)
Screenshot: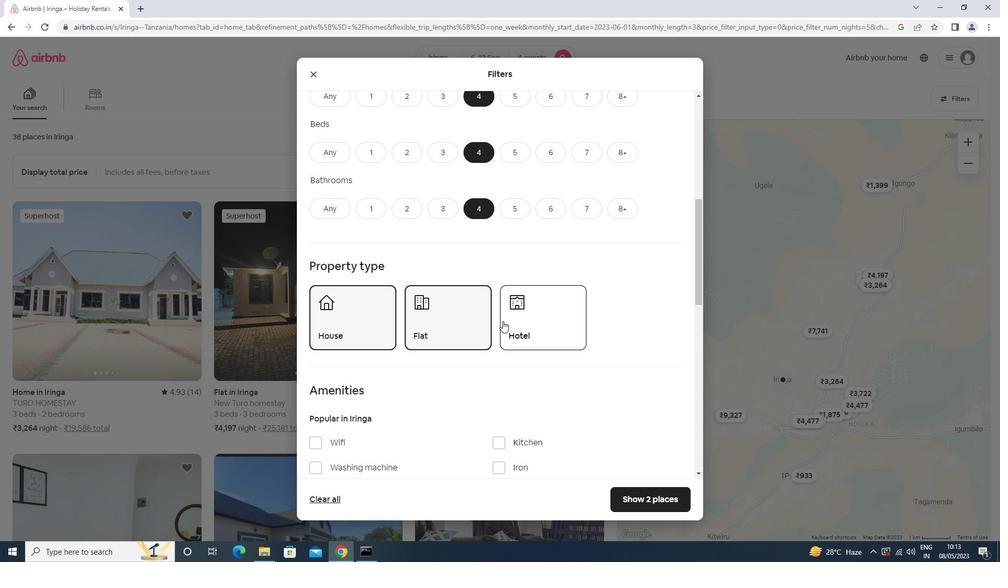 
Action: Mouse scrolled (502, 320) with delta (0, 0)
Screenshot: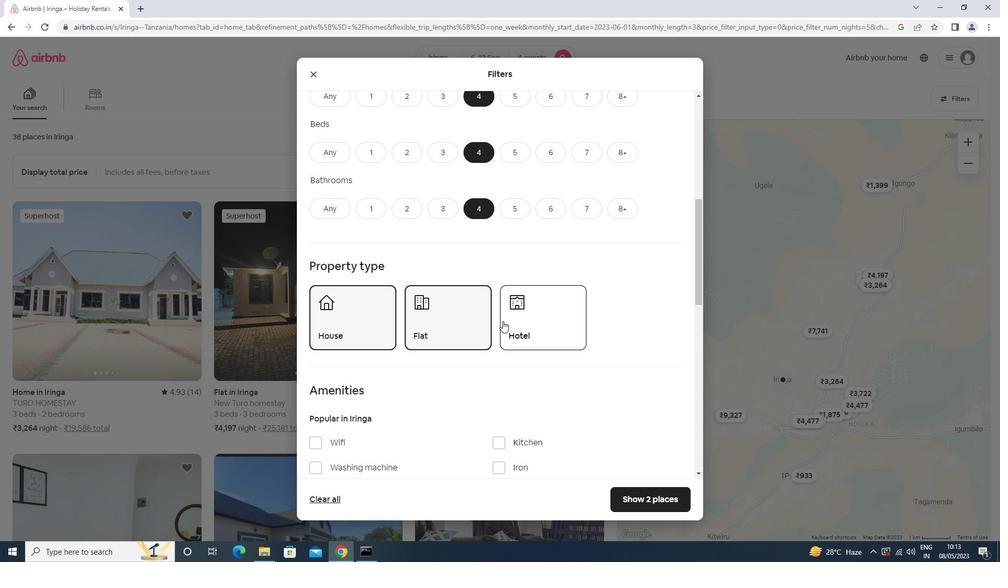 
Action: Mouse moved to (336, 354)
Screenshot: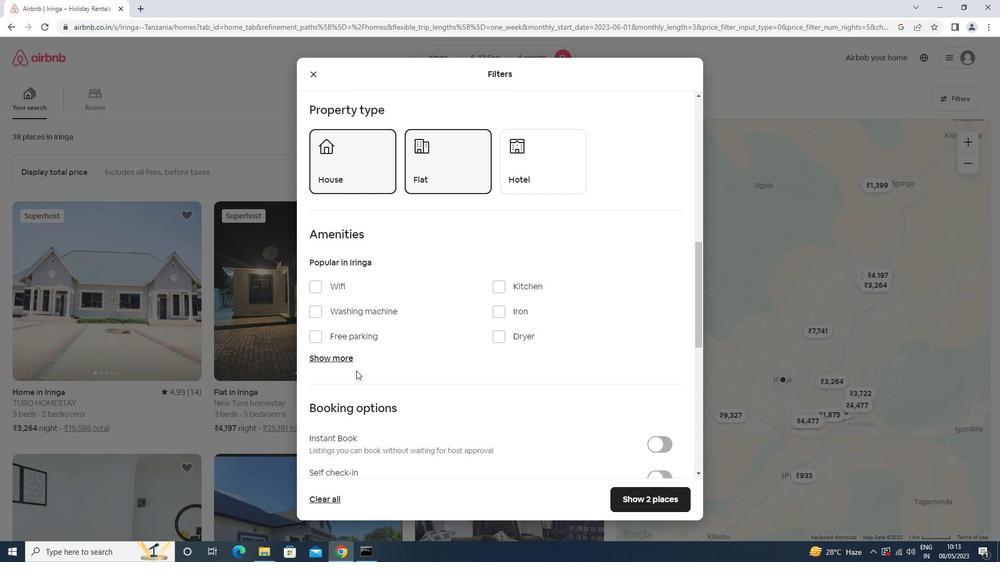 
Action: Mouse pressed left at (336, 354)
Screenshot: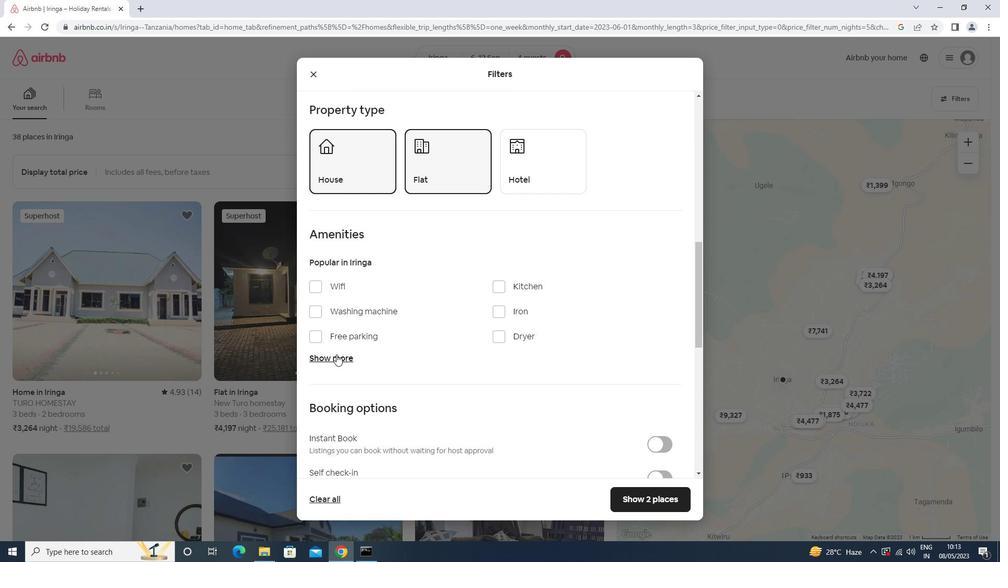 
Action: Mouse moved to (350, 338)
Screenshot: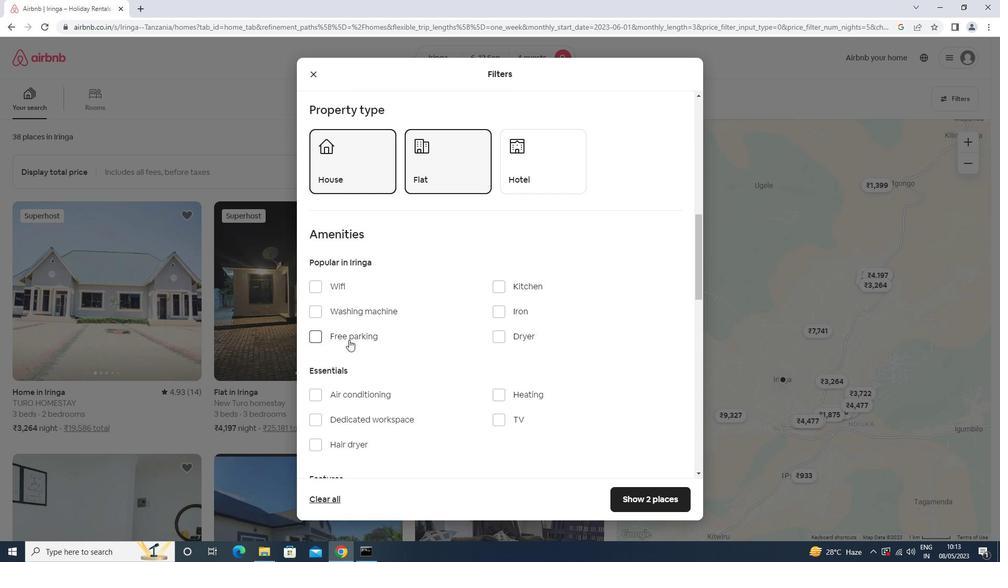 
Action: Mouse pressed left at (350, 338)
Screenshot: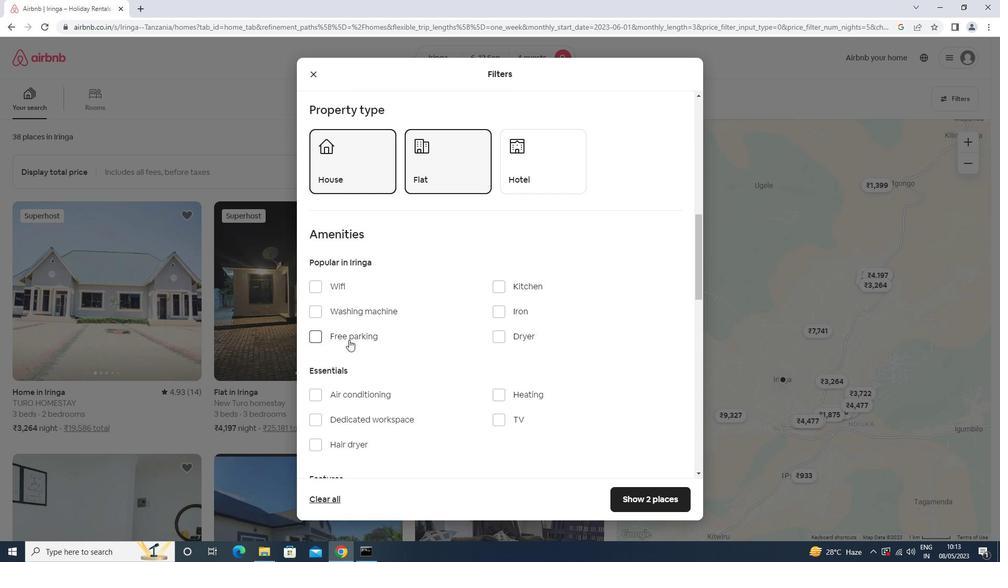 
Action: Mouse moved to (376, 281)
Screenshot: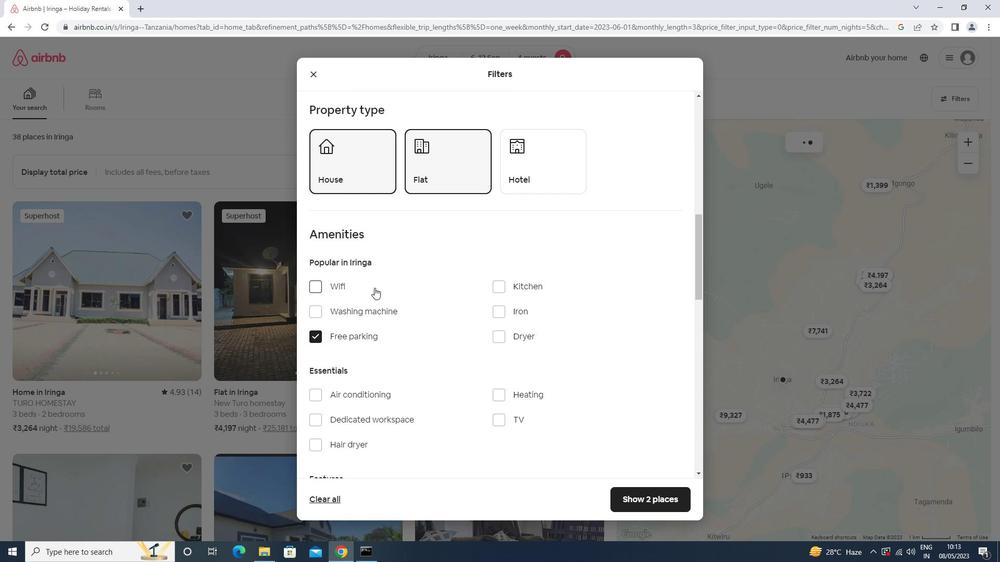 
Action: Mouse pressed left at (376, 281)
Screenshot: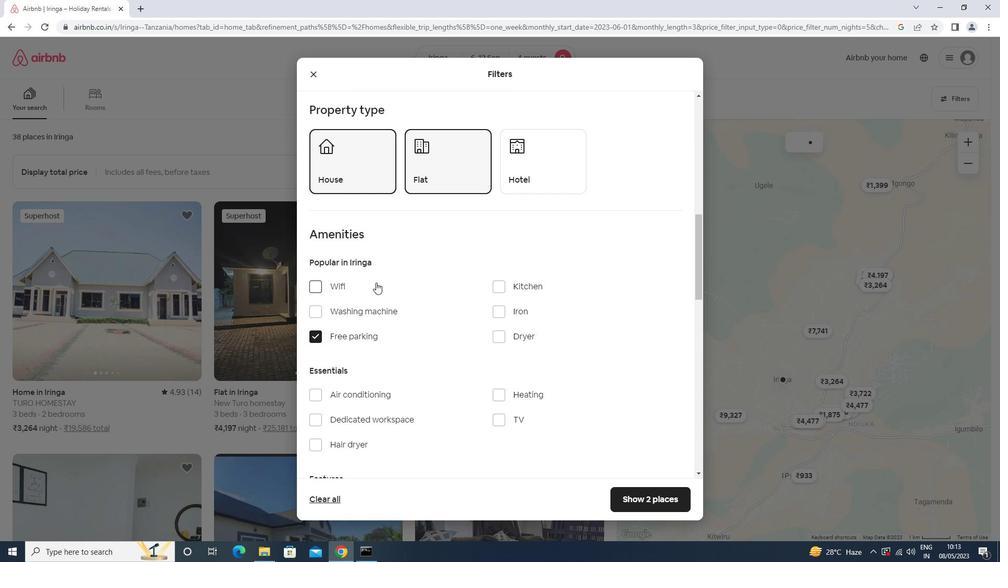 
Action: Mouse moved to (414, 346)
Screenshot: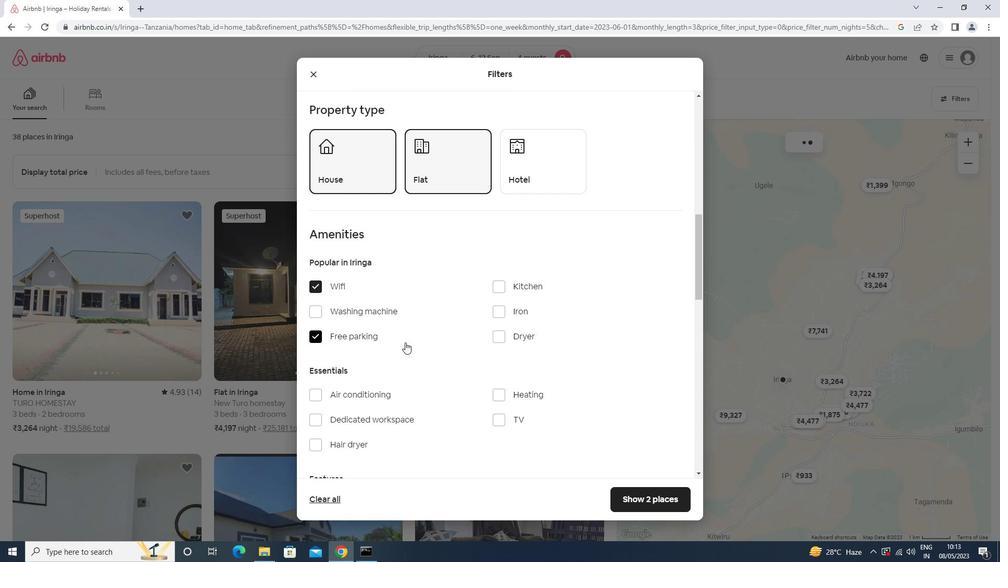 
Action: Mouse scrolled (414, 345) with delta (0, 0)
Screenshot: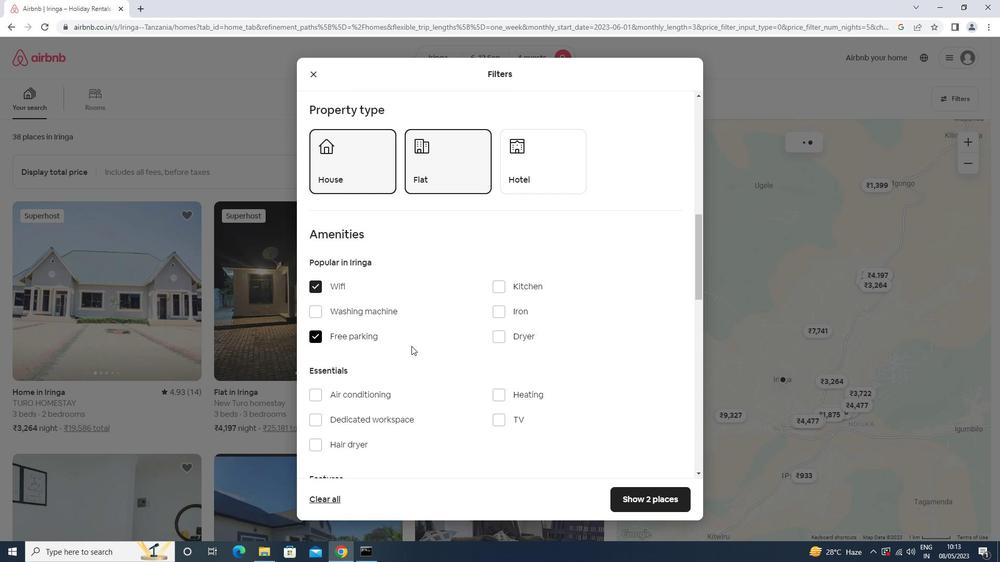 
Action: Mouse scrolled (414, 345) with delta (0, 0)
Screenshot: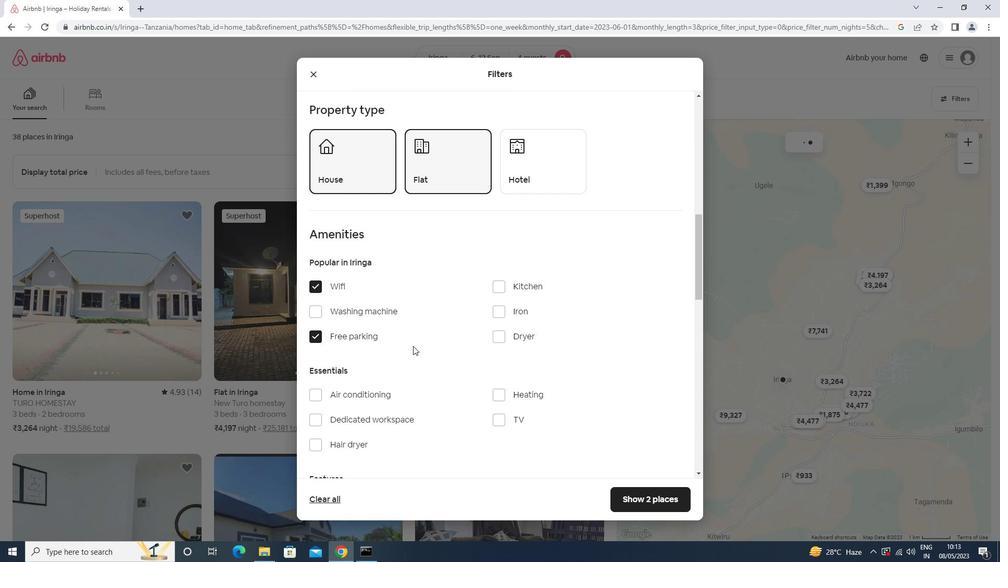 
Action: Mouse scrolled (414, 345) with delta (0, 0)
Screenshot: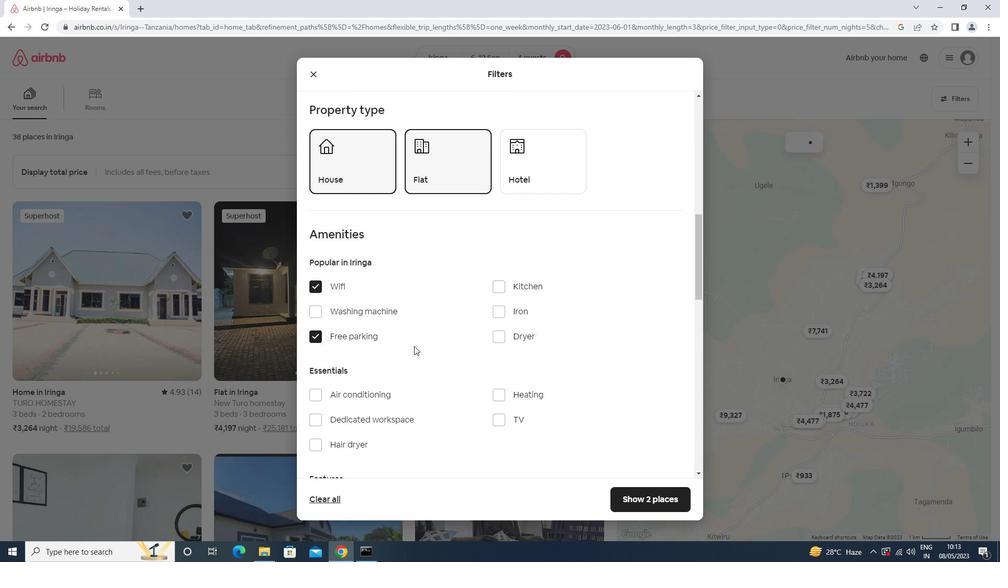 
Action: Mouse scrolled (414, 345) with delta (0, 0)
Screenshot: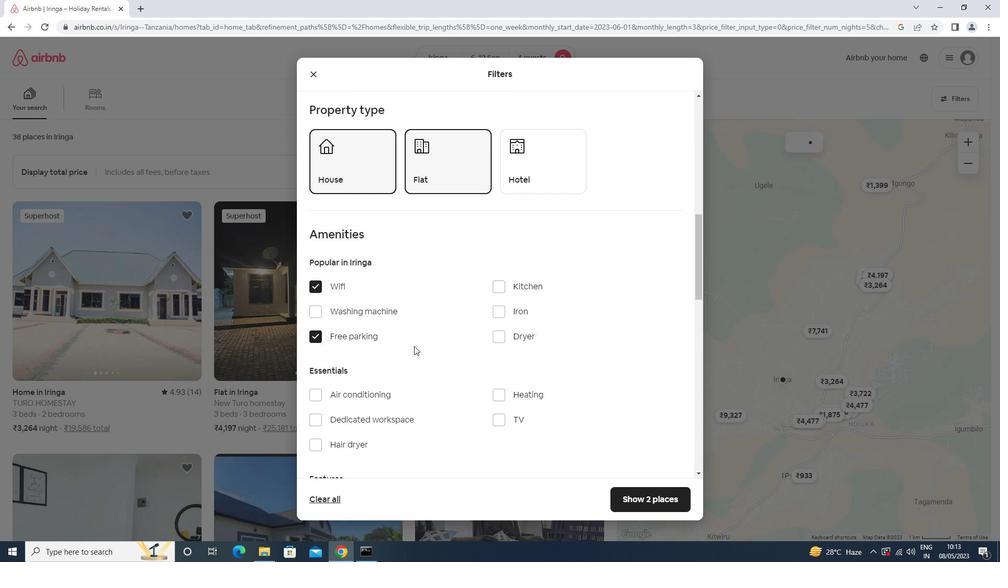
Action: Mouse moved to (516, 208)
Screenshot: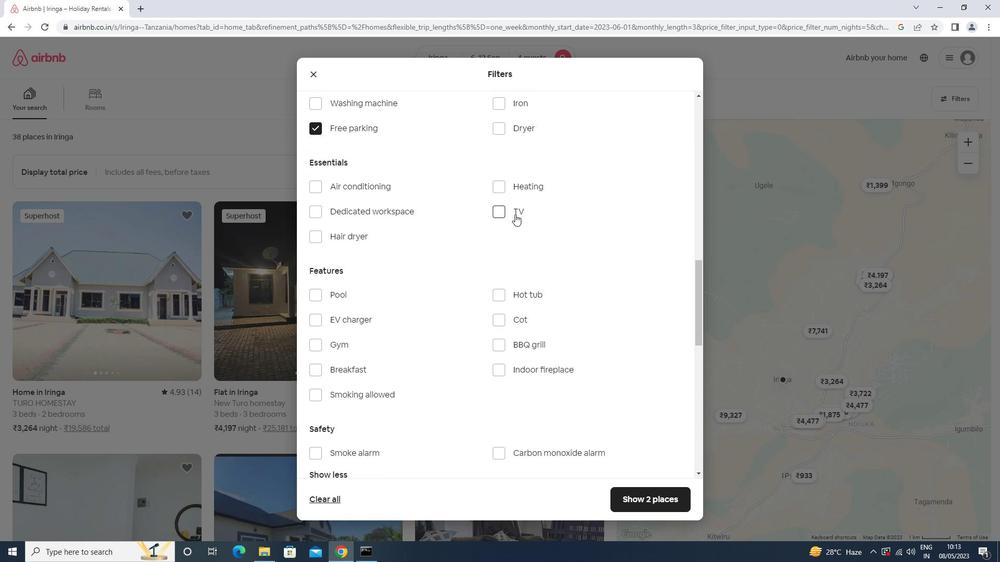 
Action: Mouse pressed left at (516, 208)
Screenshot: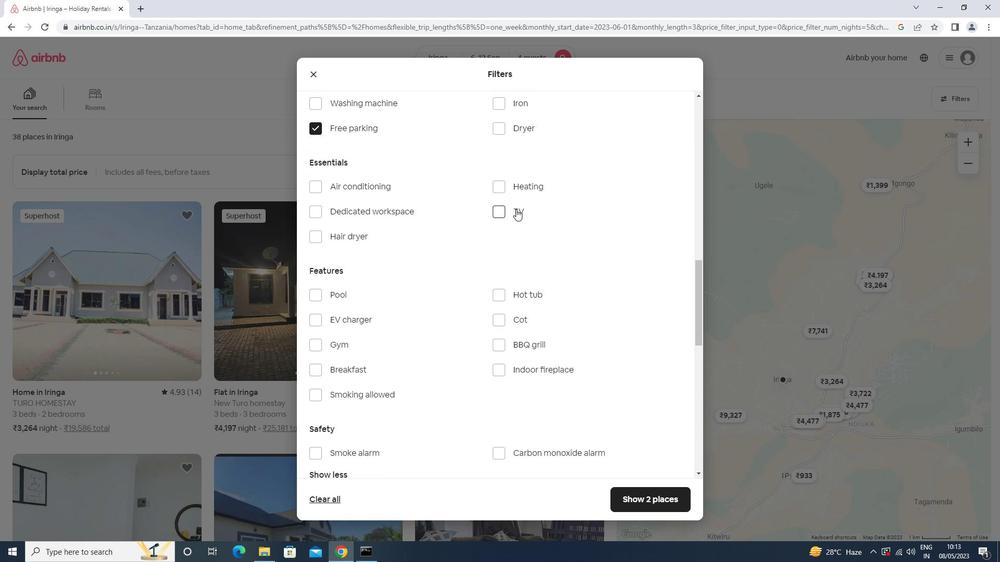 
Action: Mouse scrolled (516, 207) with delta (0, 0)
Screenshot: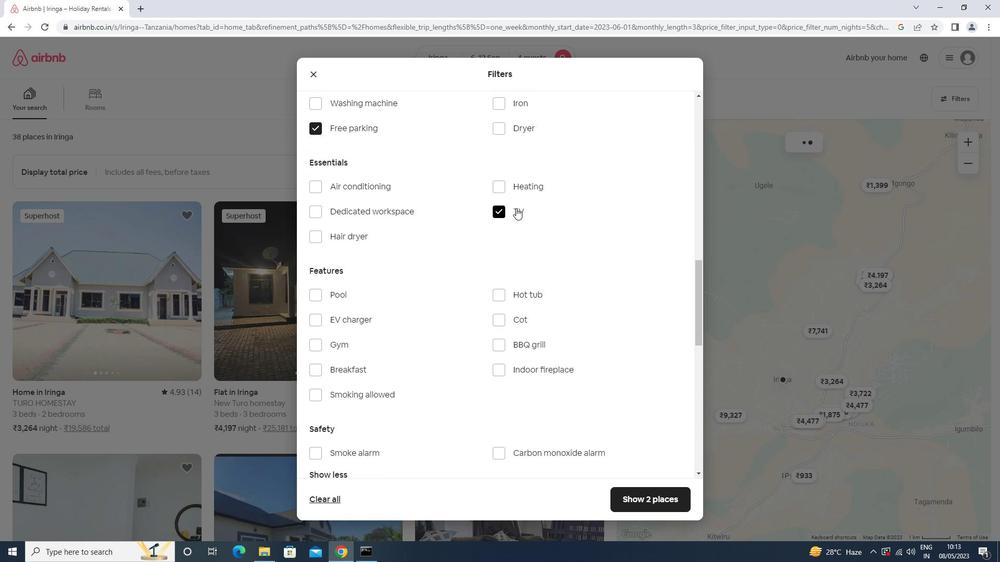 
Action: Mouse moved to (370, 294)
Screenshot: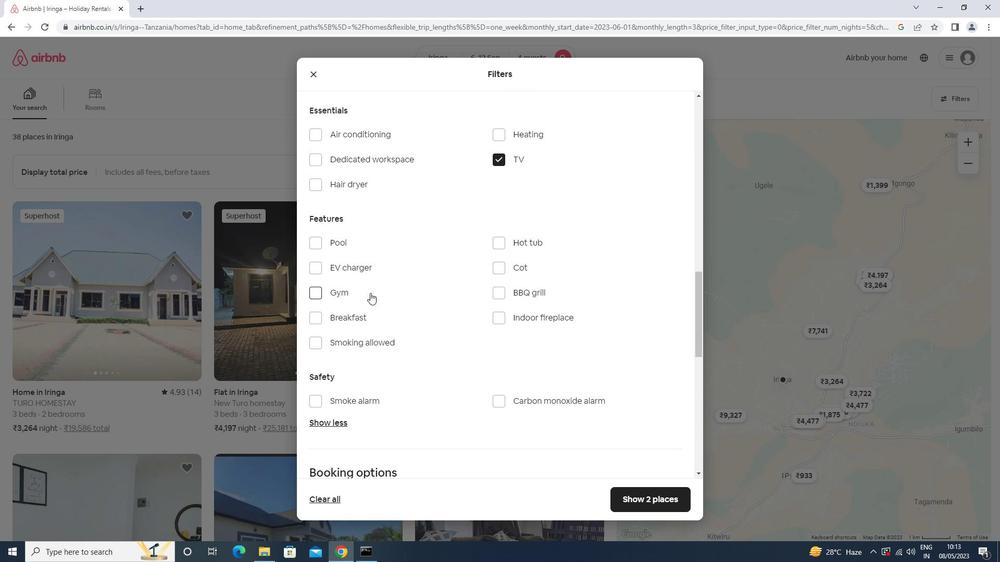 
Action: Mouse pressed left at (370, 294)
Screenshot: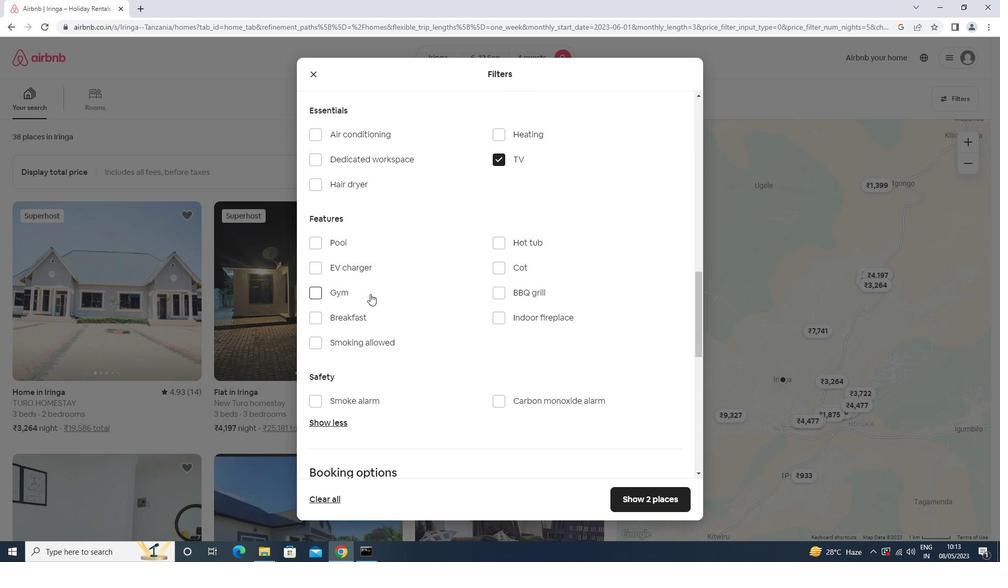 
Action: Mouse moved to (368, 316)
Screenshot: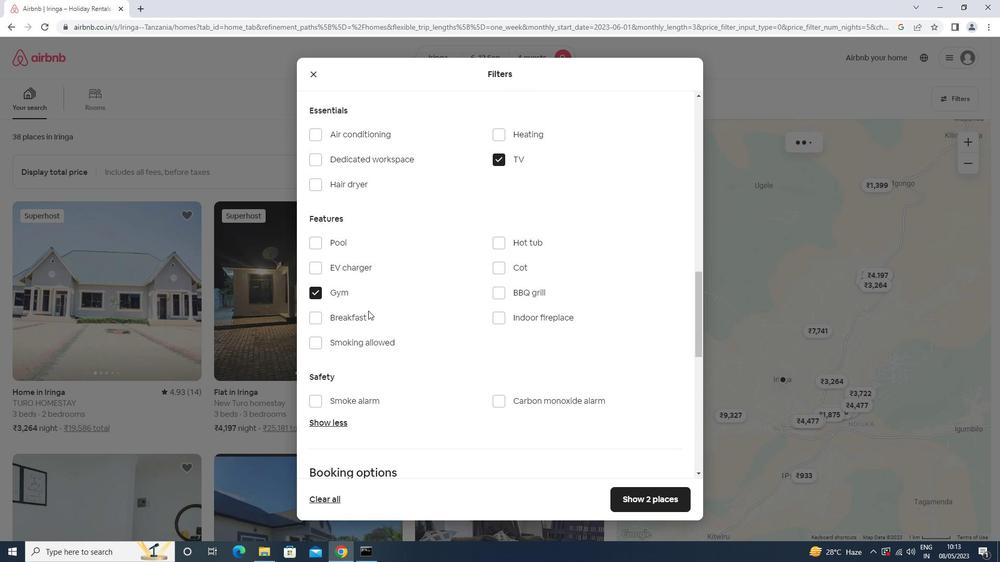 
Action: Mouse pressed left at (368, 316)
Screenshot: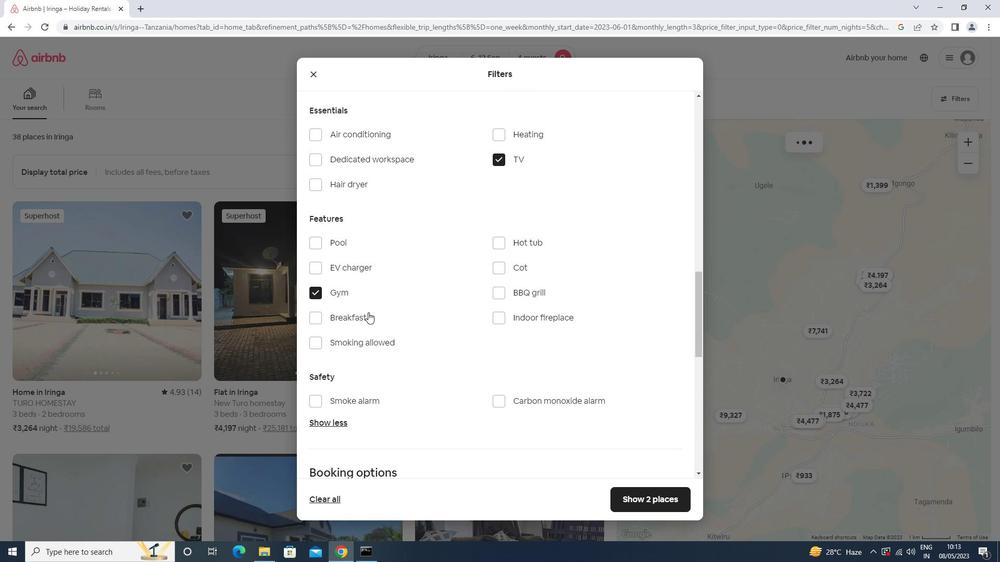 
Action: Mouse moved to (472, 288)
Screenshot: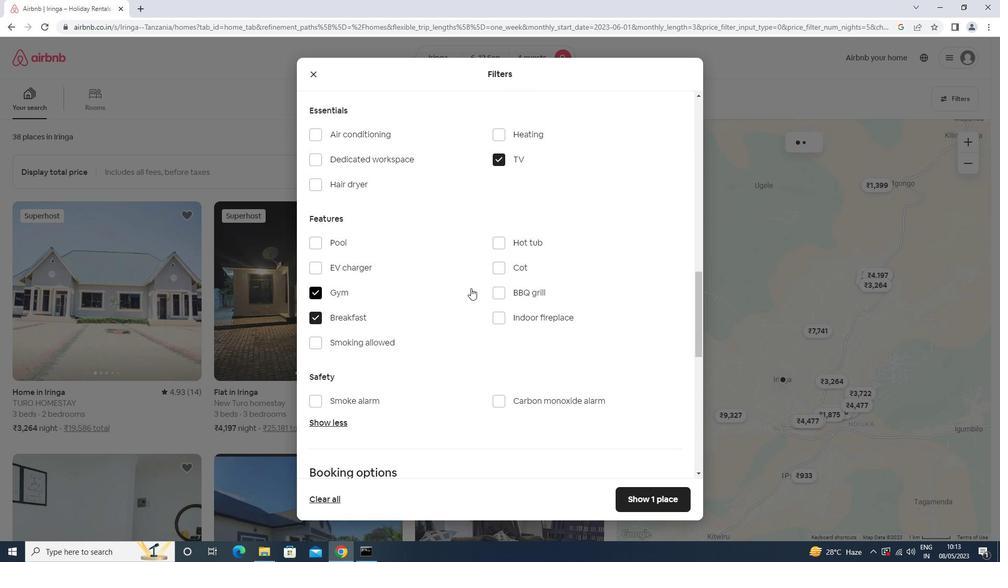 
Action: Mouse scrolled (472, 287) with delta (0, 0)
Screenshot: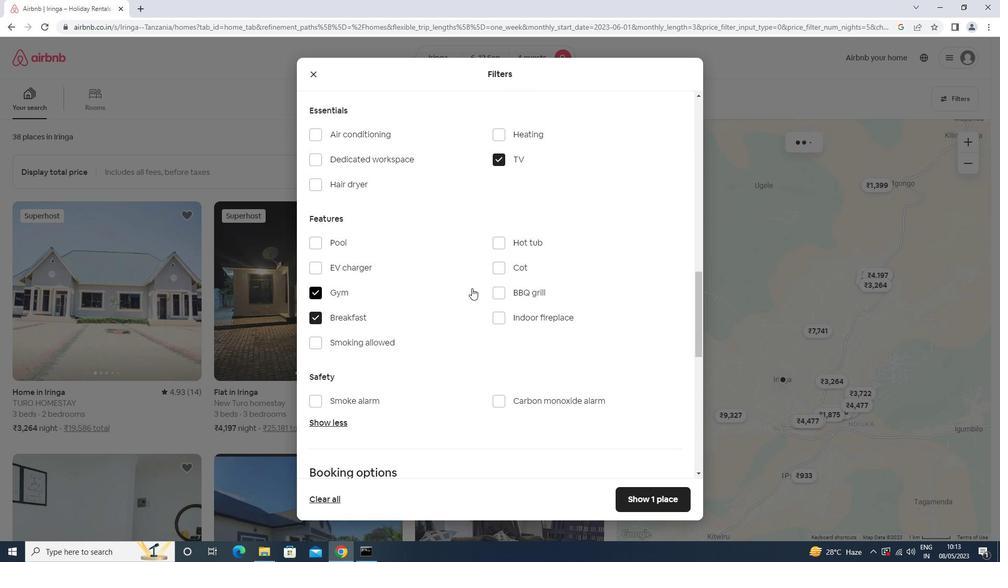 
Action: Mouse scrolled (472, 287) with delta (0, 0)
Screenshot: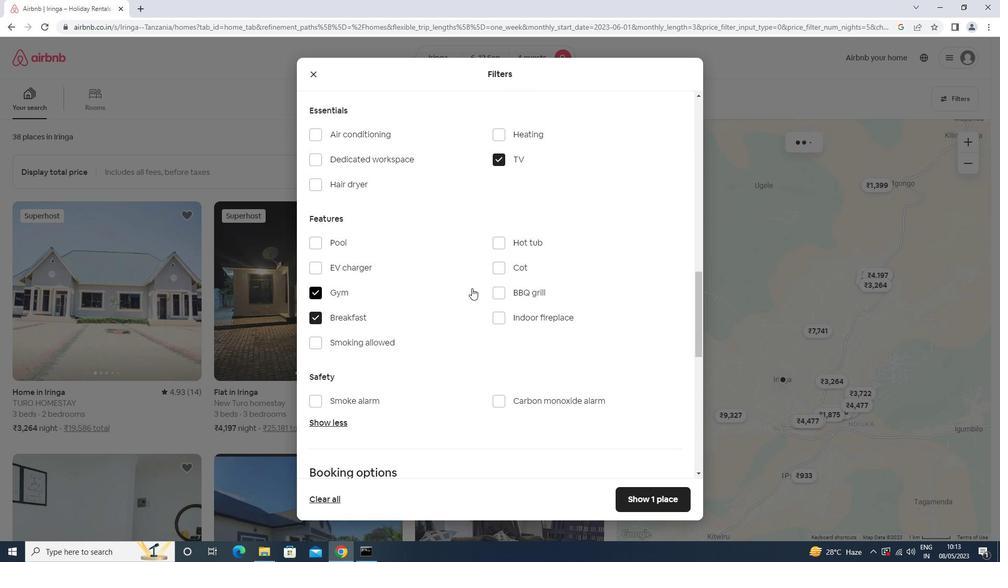 
Action: Mouse scrolled (472, 287) with delta (0, 0)
Screenshot: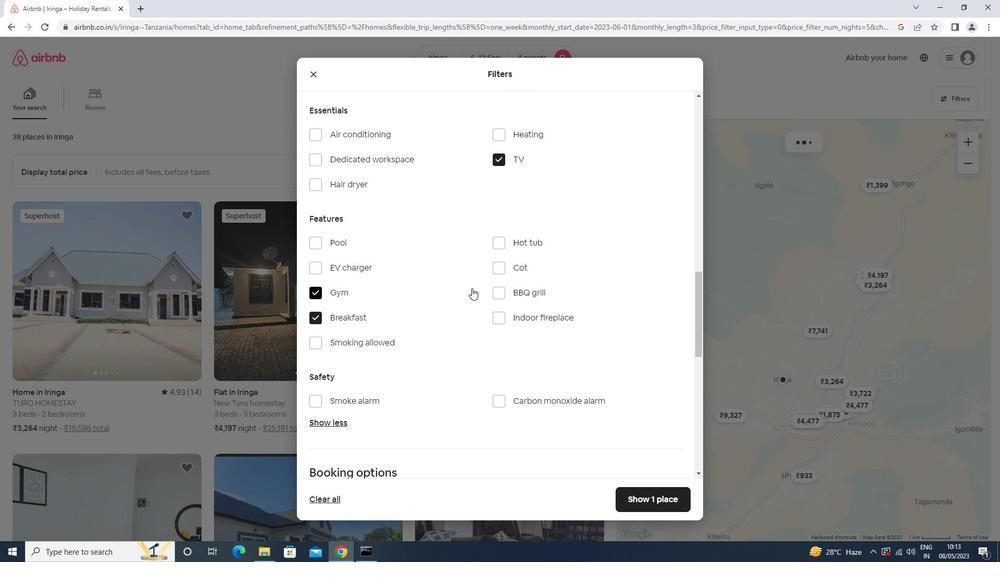 
Action: Mouse scrolled (472, 287) with delta (0, 0)
Screenshot: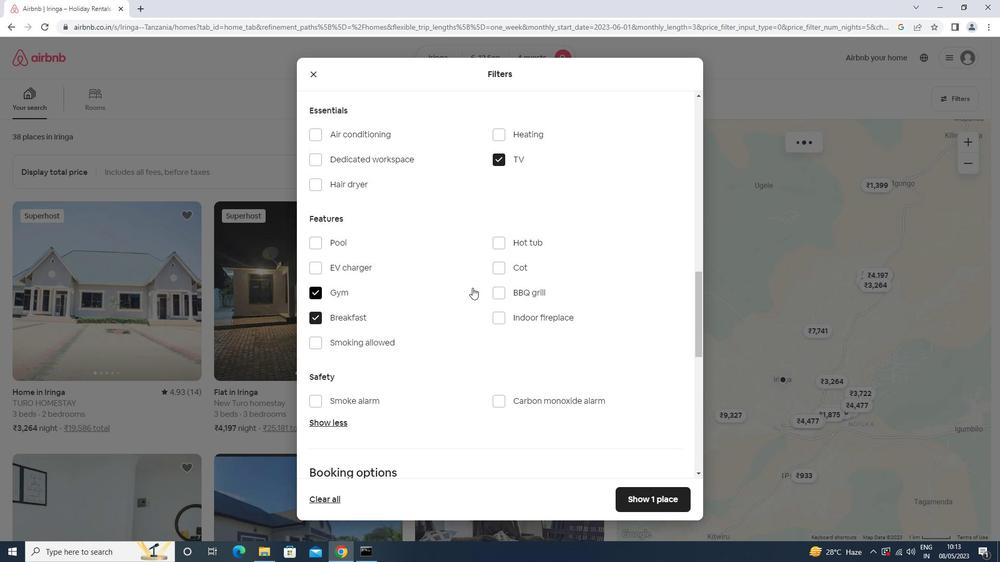 
Action: Mouse scrolled (472, 287) with delta (0, 0)
Screenshot: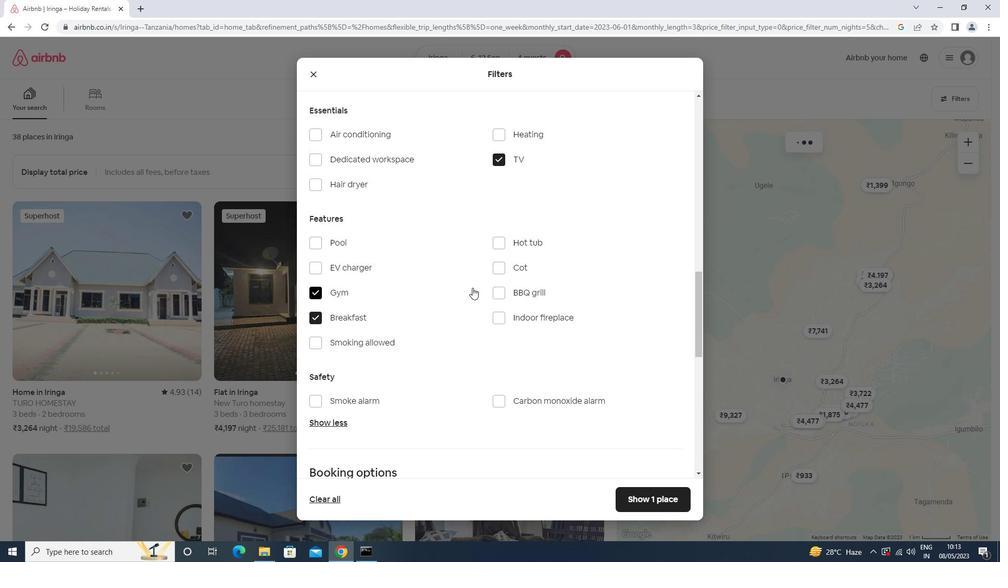 
Action: Mouse moved to (666, 283)
Screenshot: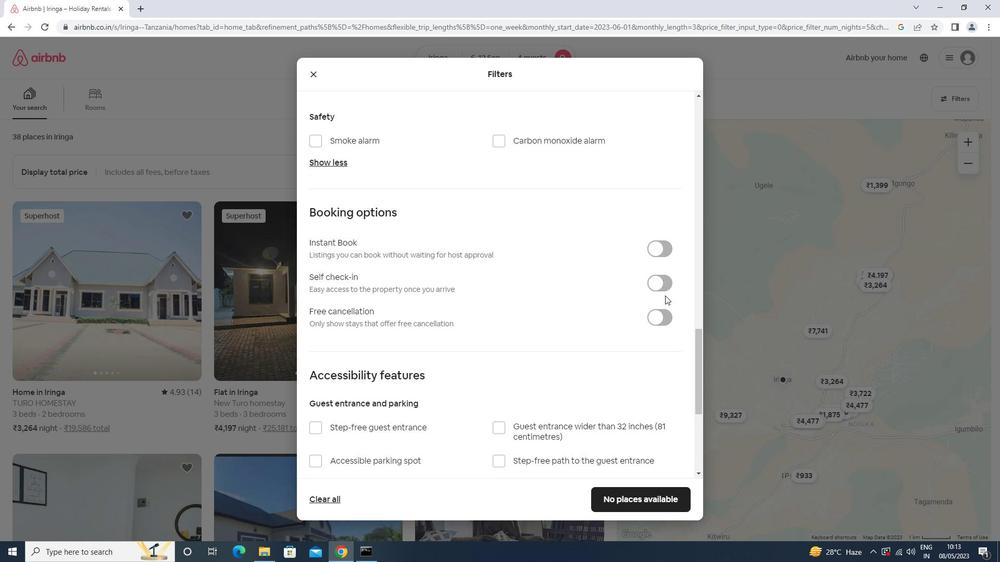 
Action: Mouse pressed left at (666, 283)
Screenshot: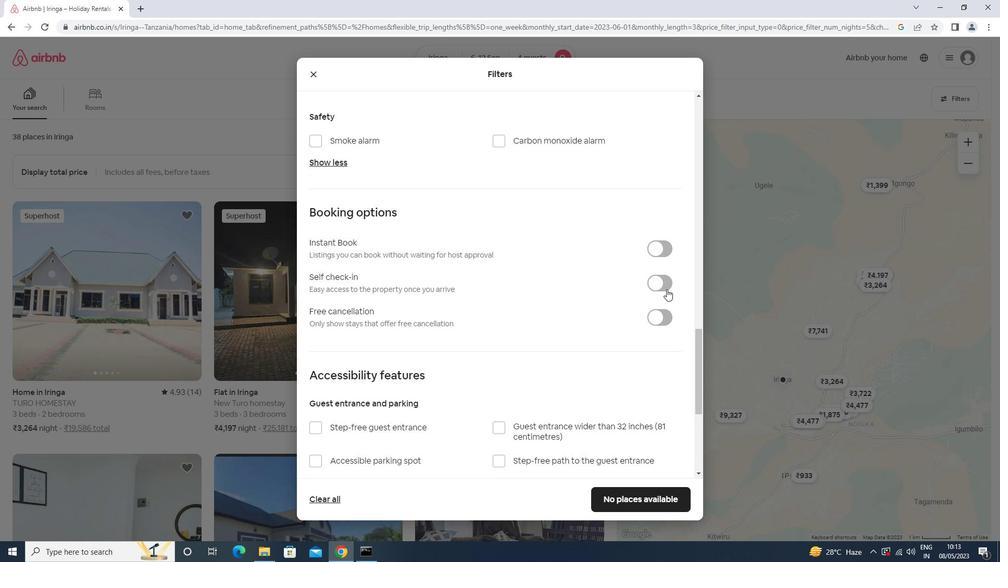 
Action: Mouse moved to (538, 410)
Screenshot: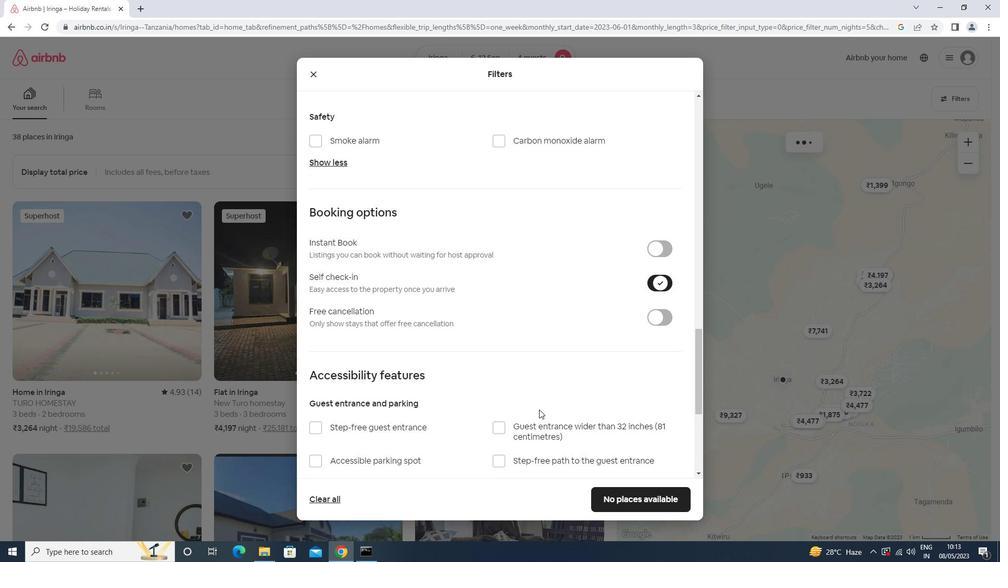 
Action: Mouse scrolled (538, 409) with delta (0, 0)
Screenshot: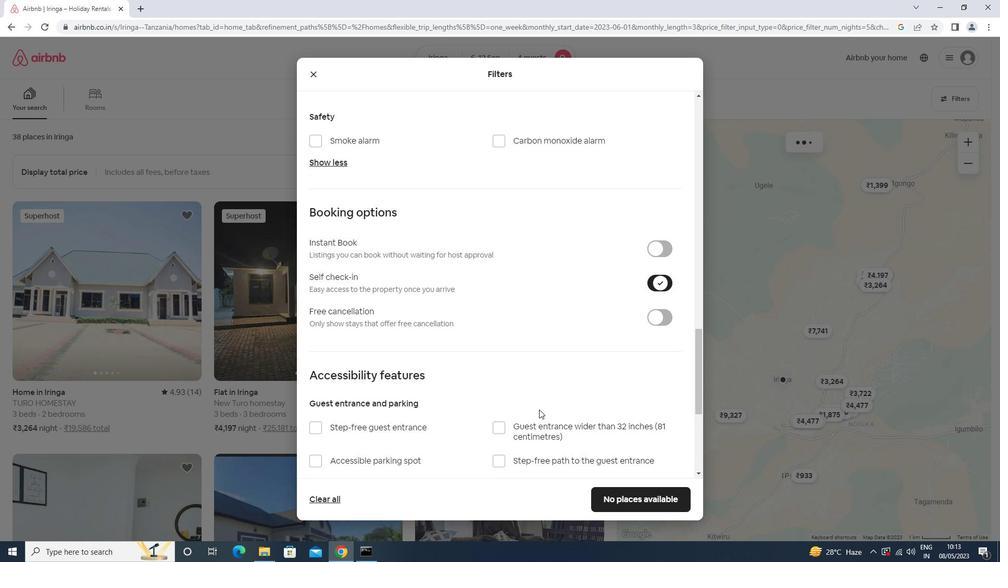 
Action: Mouse moved to (538, 410)
Screenshot: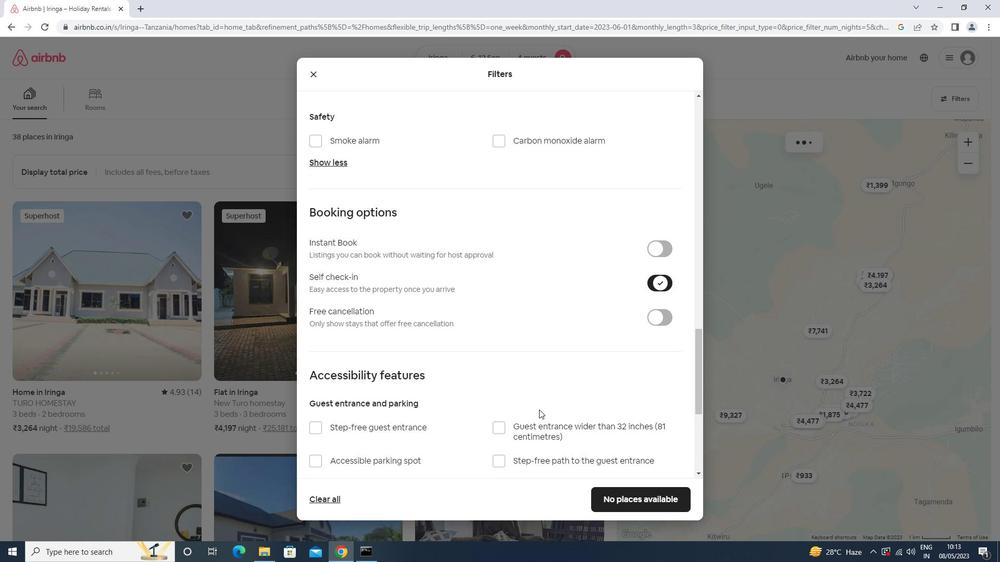 
Action: Mouse scrolled (538, 410) with delta (0, 0)
Screenshot: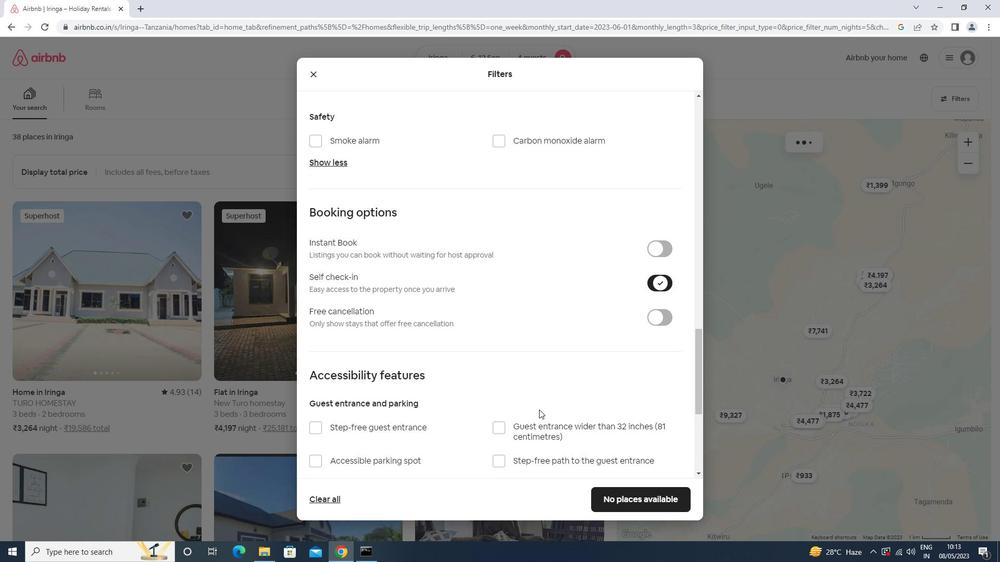 
Action: Mouse scrolled (538, 410) with delta (0, 0)
Screenshot: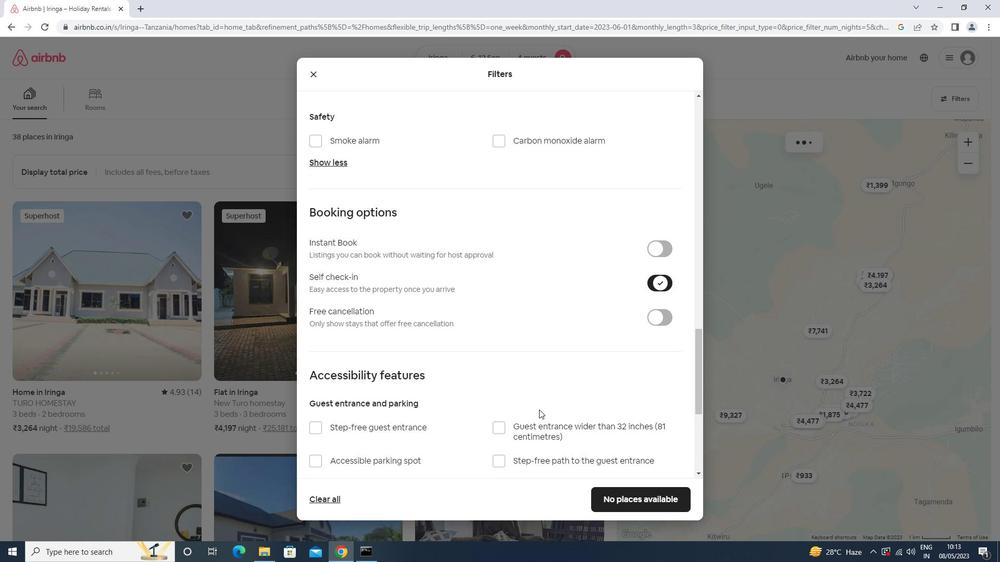 
Action: Mouse scrolled (538, 410) with delta (0, 0)
Screenshot: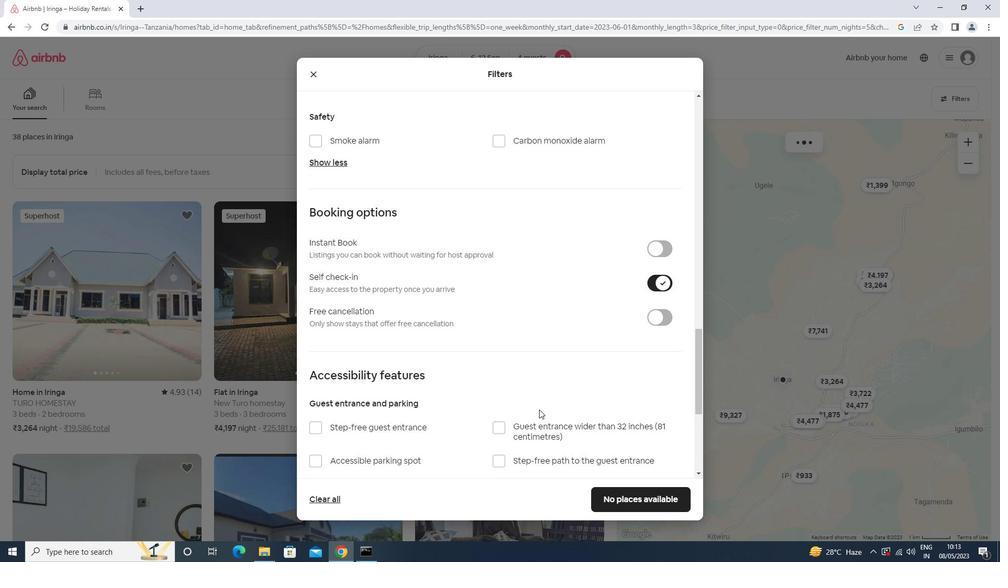 
Action: Mouse scrolled (538, 410) with delta (0, 0)
Screenshot: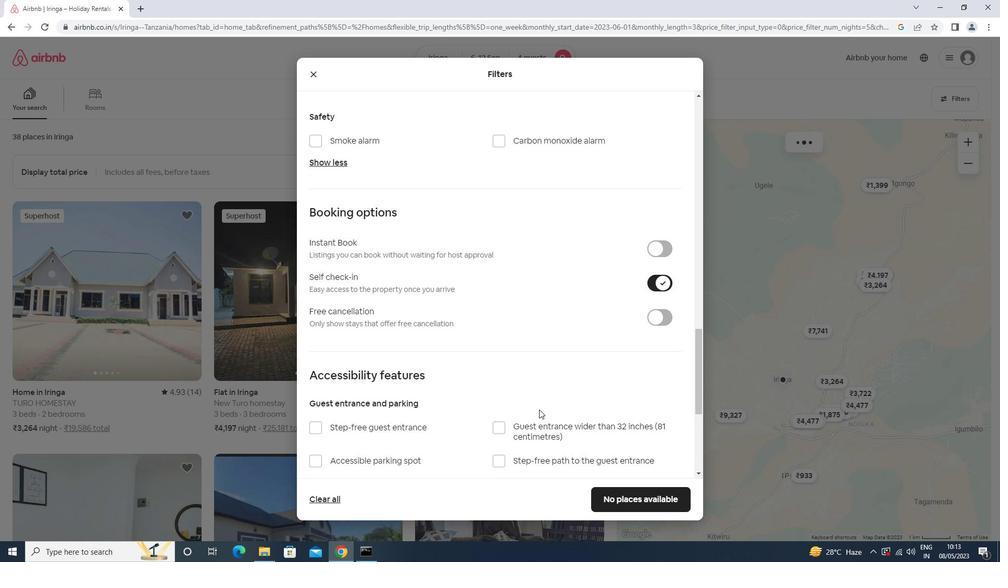 
Action: Mouse scrolled (538, 410) with delta (0, 0)
Screenshot: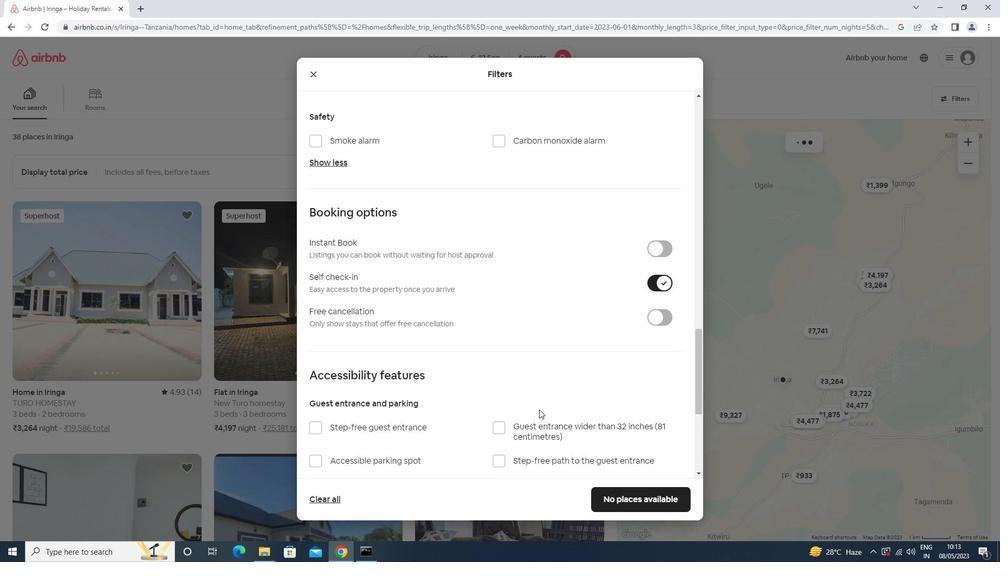 
Action: Mouse moved to (368, 426)
Screenshot: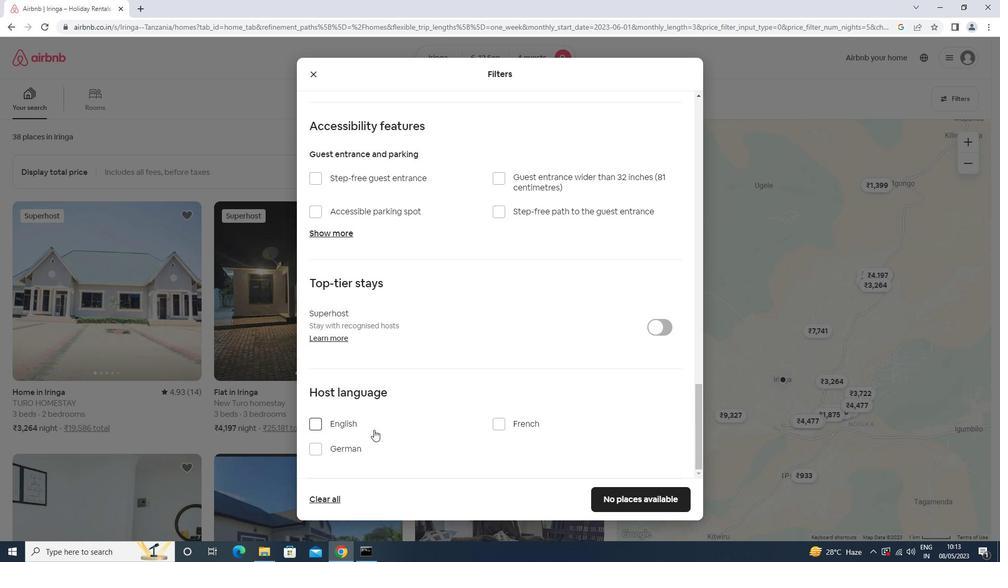 
Action: Mouse pressed left at (368, 426)
Screenshot: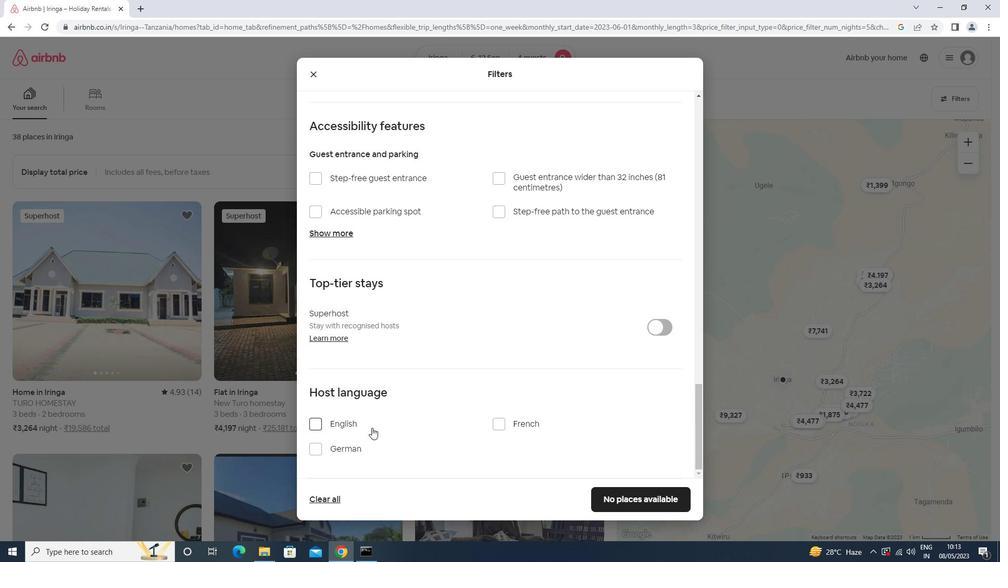 
Action: Mouse moved to (660, 494)
Screenshot: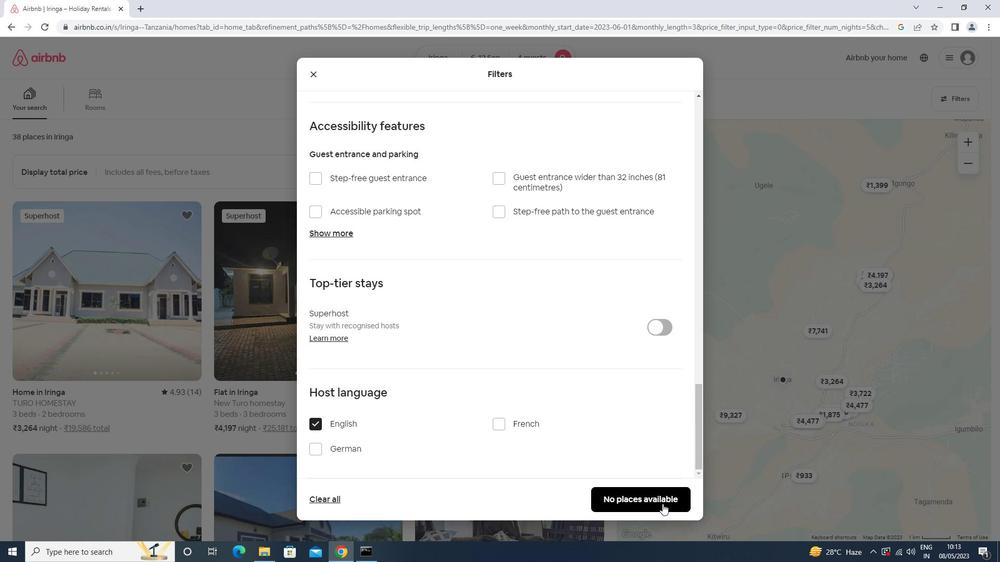 
Action: Mouse pressed left at (660, 494)
Screenshot: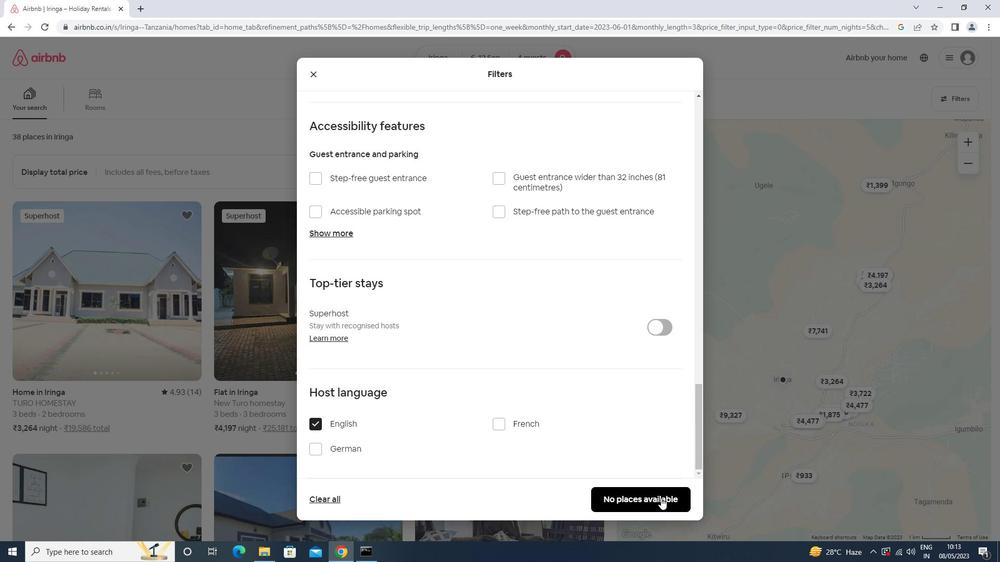 
